 Task: Create a sub task Design and Implement Solution for the task  Upgrade and migrate company environmental management to a cloud-based solution in the project BlazeTech , assign it to team member softage.2@softage.net and update the status of the sub task to  Off Track , set the priority of the sub task to High
Action: Mouse moved to (1008, 495)
Screenshot: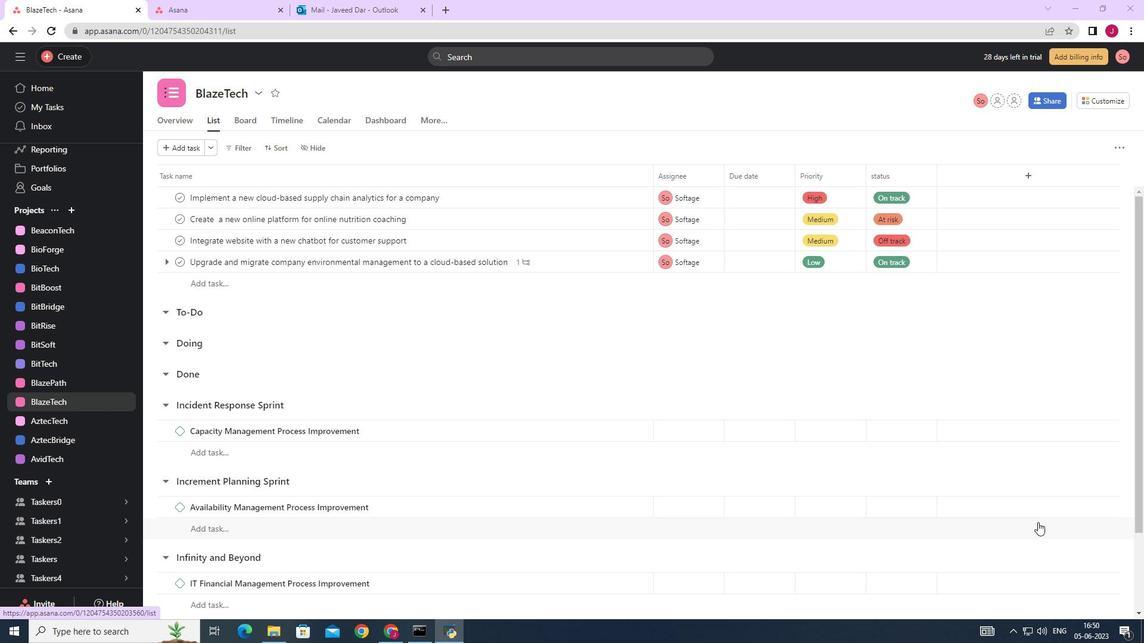 
Action: Mouse scrolled (1008, 495) with delta (0, 0)
Screenshot: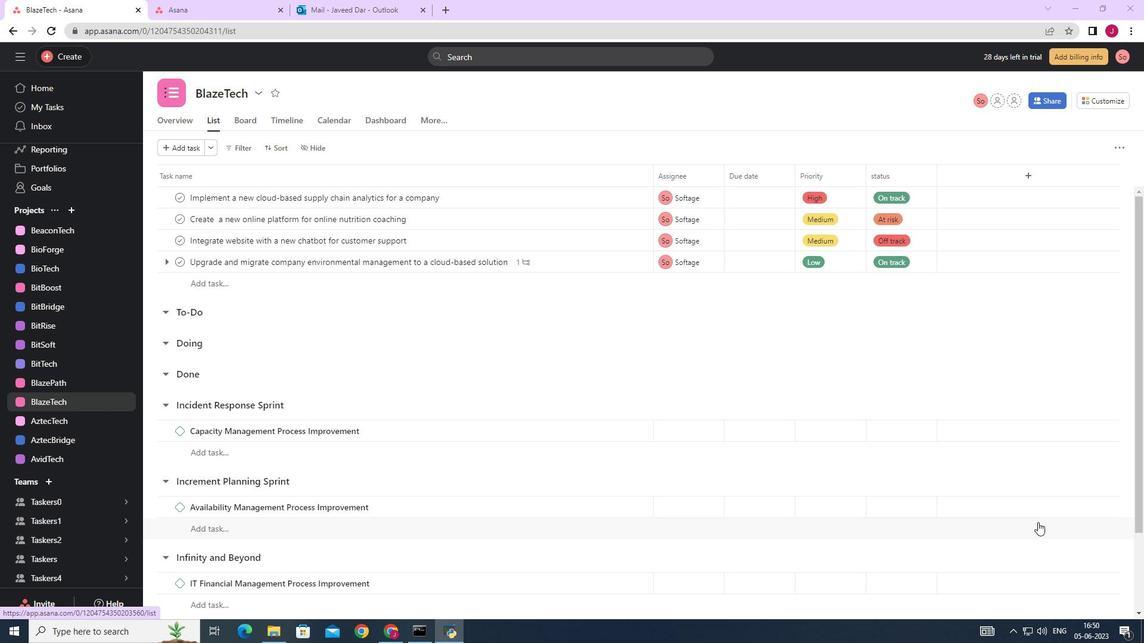
Action: Mouse moved to (1006, 492)
Screenshot: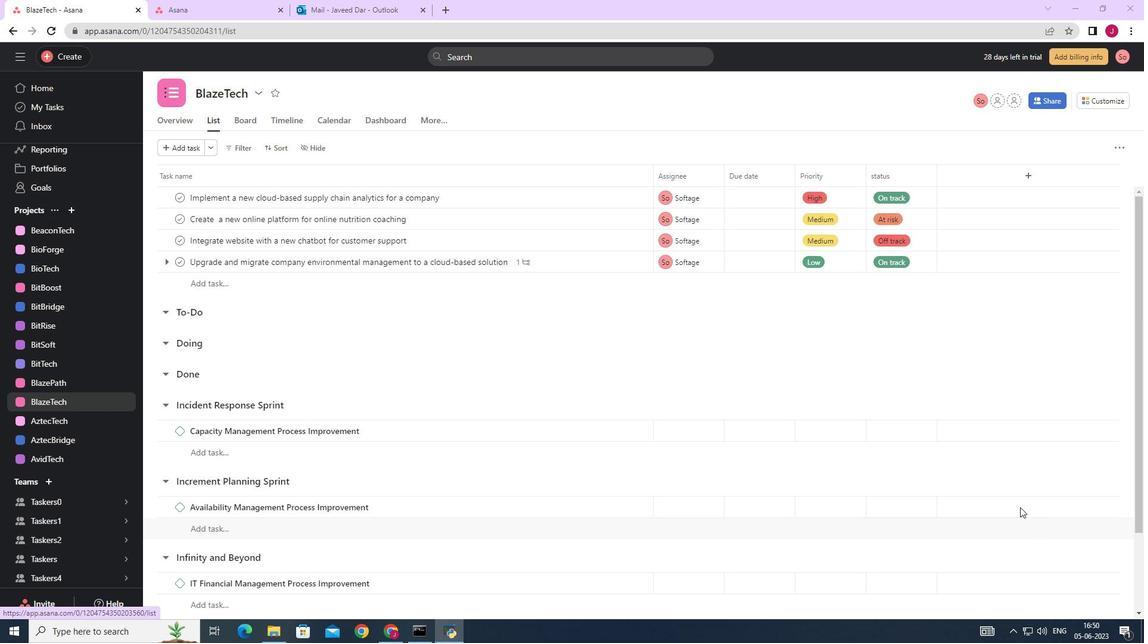 
Action: Mouse scrolled (1006, 493) with delta (0, 0)
Screenshot: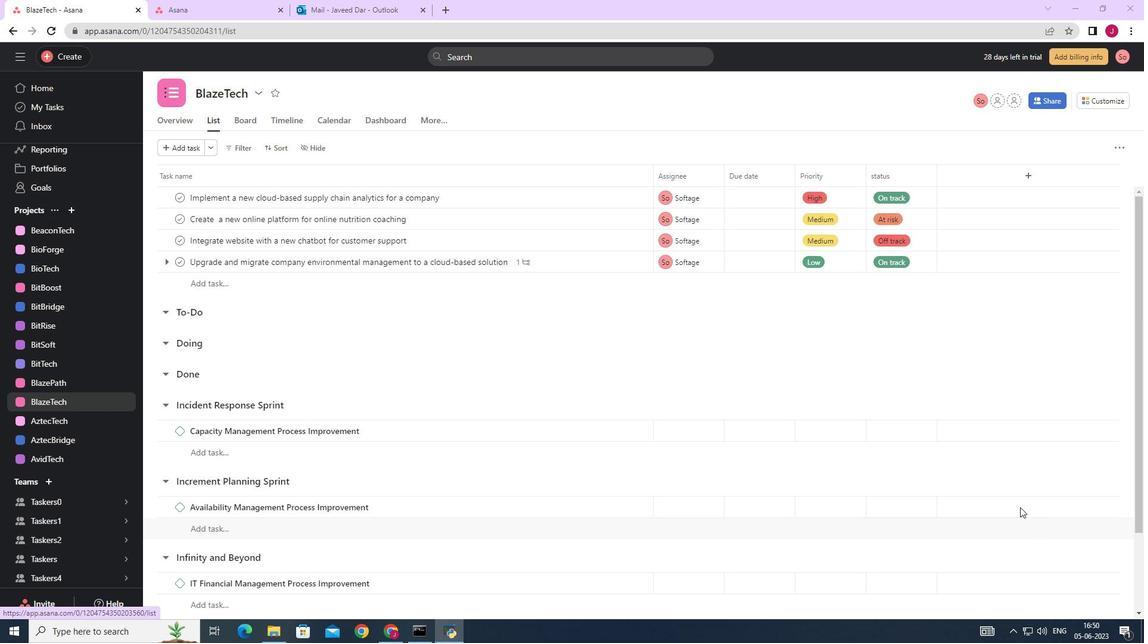 
Action: Mouse moved to (1001, 491)
Screenshot: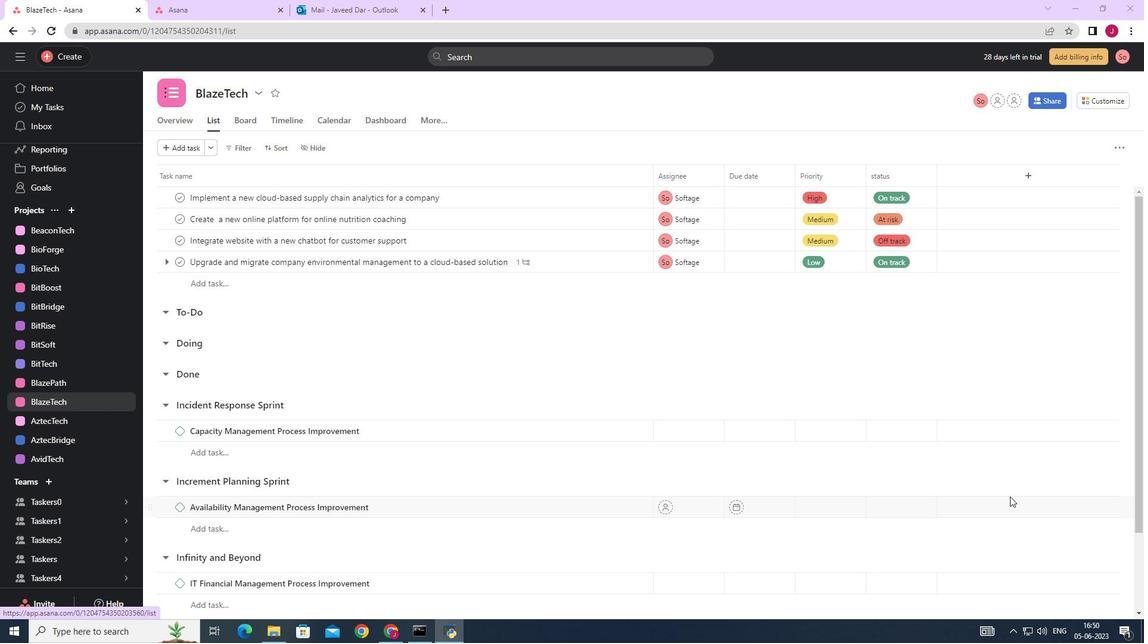 
Action: Mouse scrolled (1001, 491) with delta (0, 0)
Screenshot: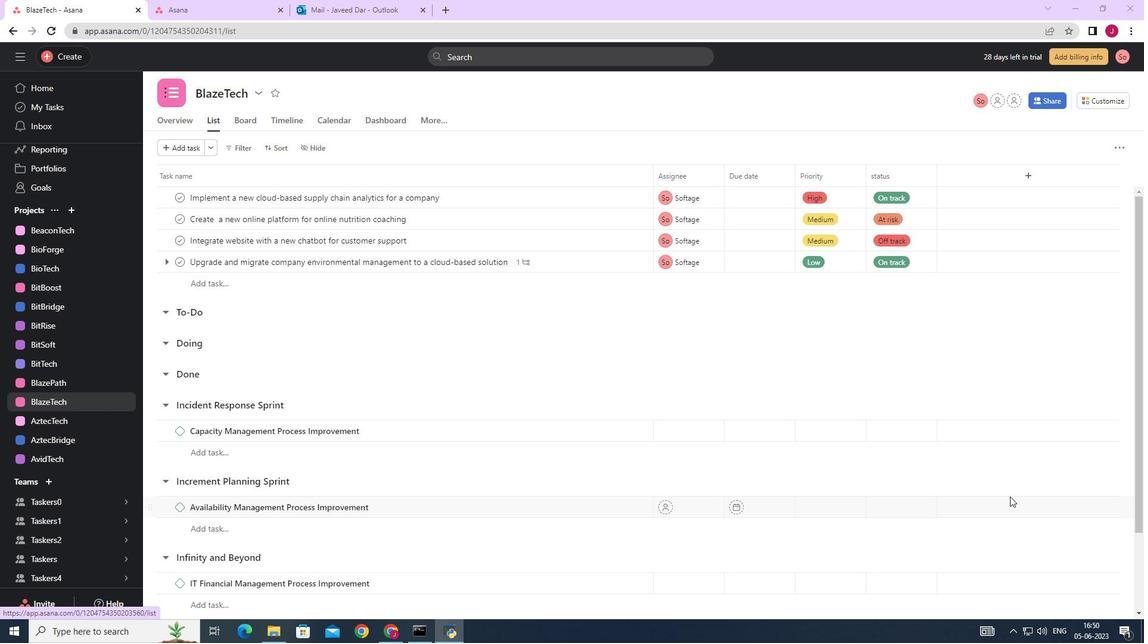 
Action: Mouse moved to (775, 498)
Screenshot: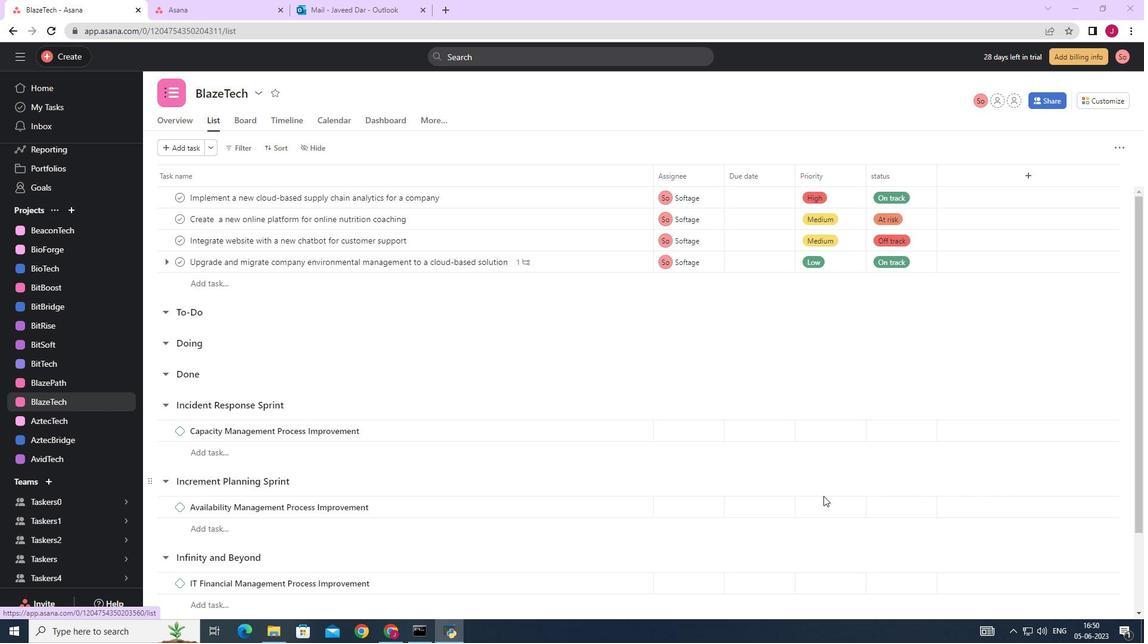 
Action: Mouse scrolled (775, 498) with delta (0, 0)
Screenshot: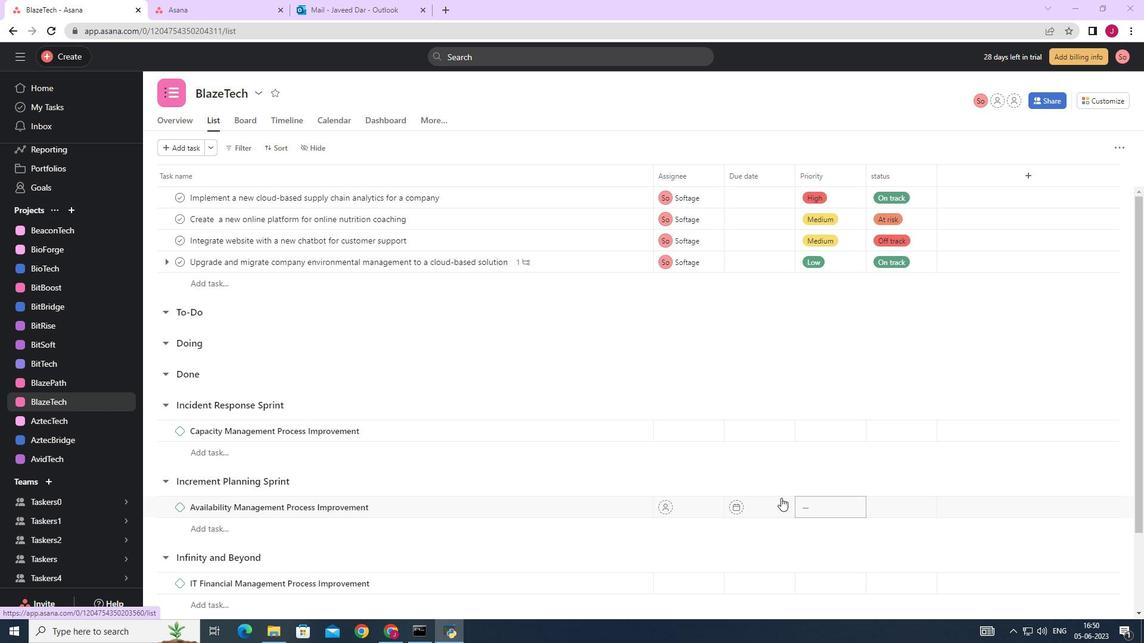 
Action: Mouse moved to (775, 498)
Screenshot: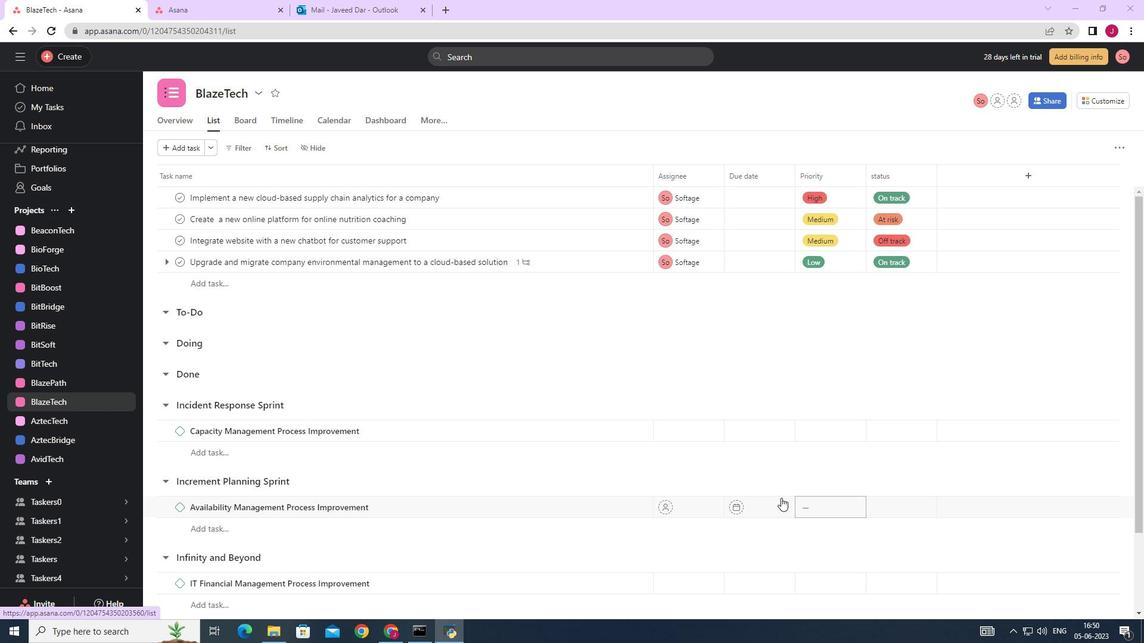 
Action: Mouse scrolled (775, 498) with delta (0, 0)
Screenshot: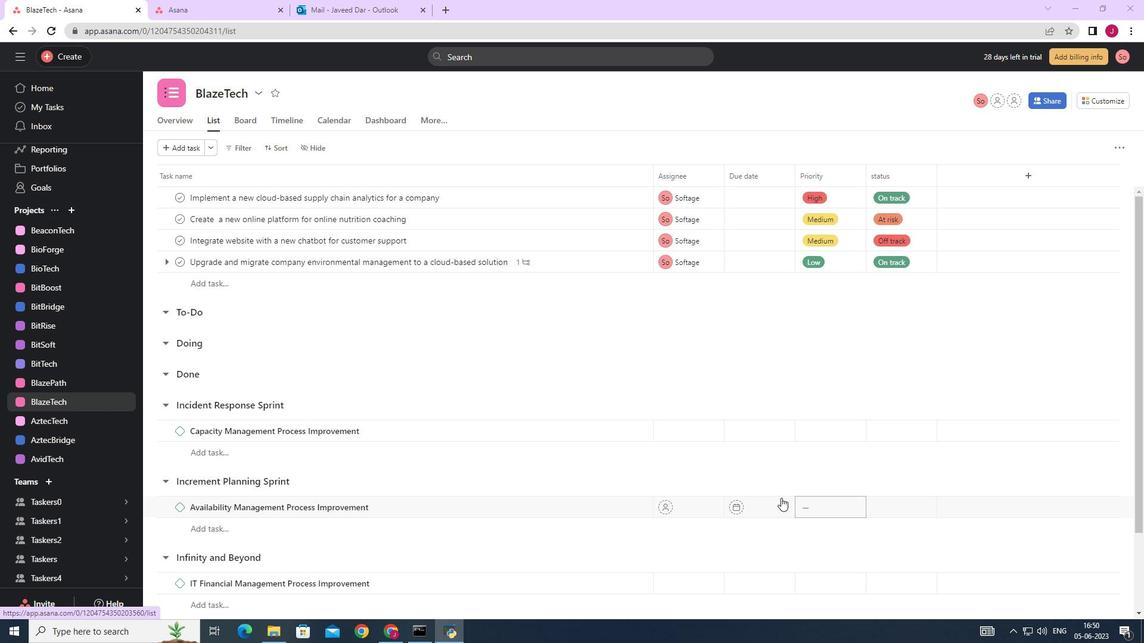 
Action: Mouse moved to (357, 347)
Screenshot: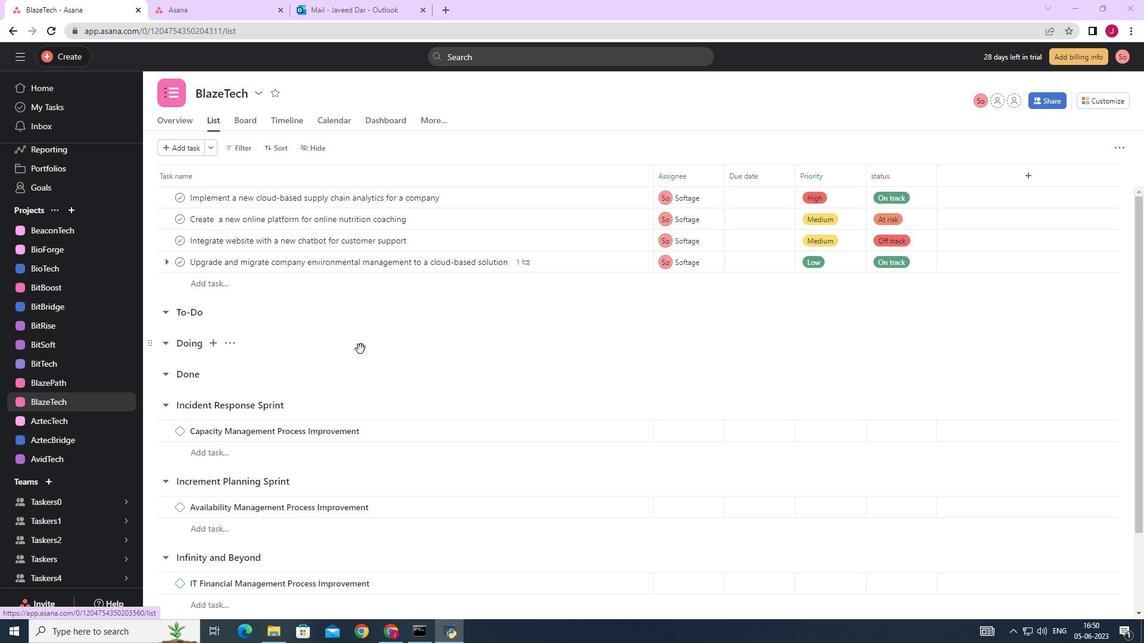 
Action: Mouse scrolled (357, 346) with delta (0, 0)
Screenshot: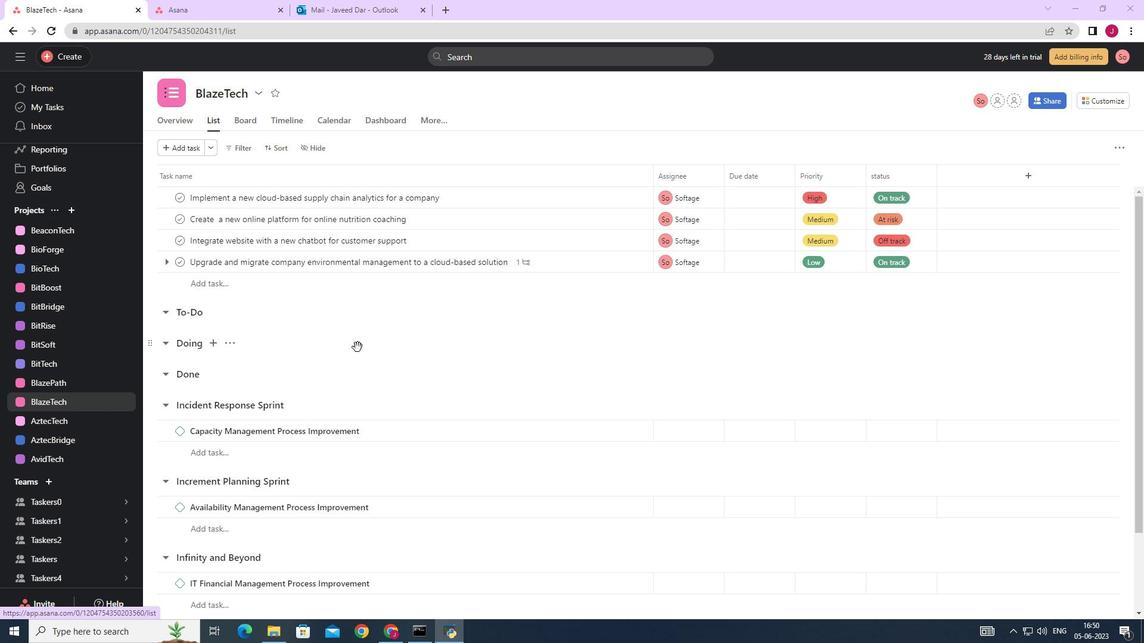 
Action: Mouse scrolled (357, 346) with delta (0, 0)
Screenshot: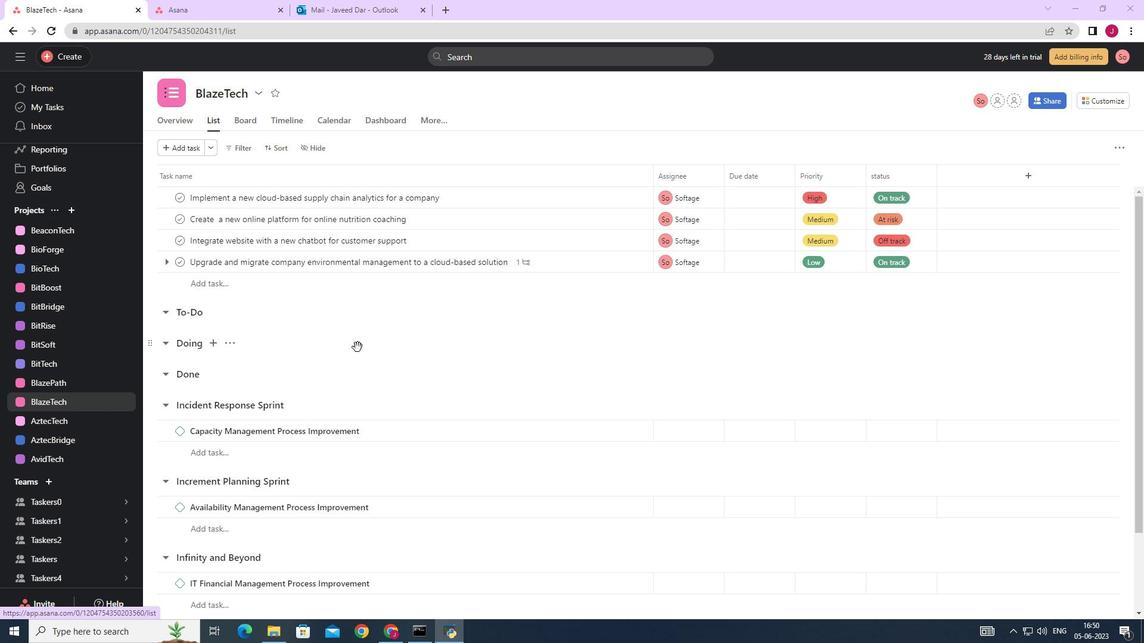 
Action: Mouse moved to (458, 318)
Screenshot: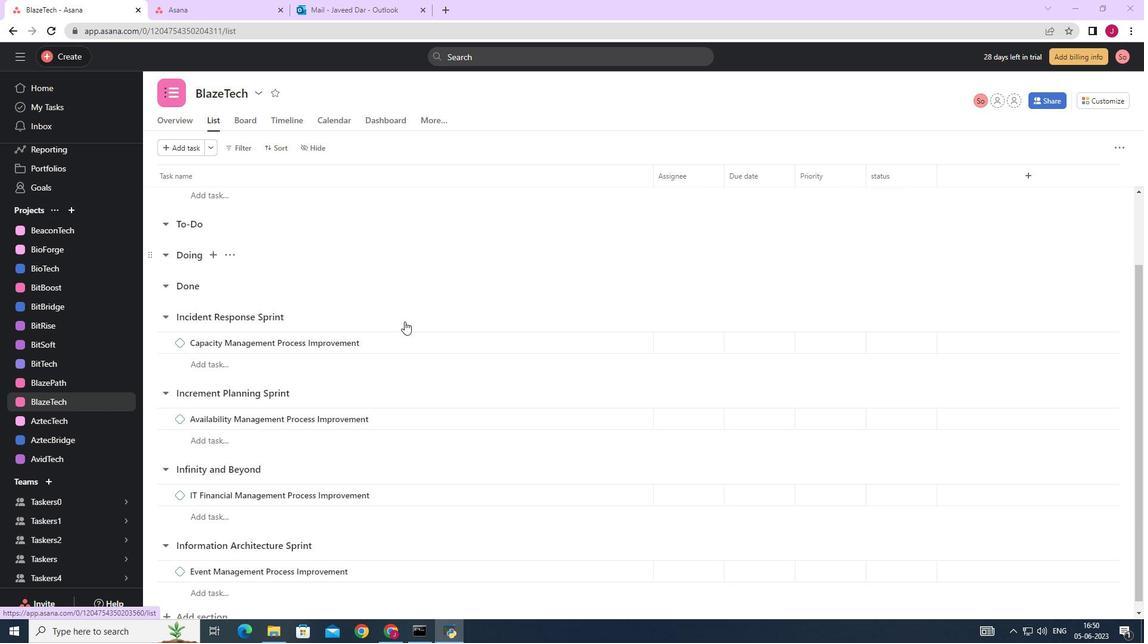 
Action: Mouse scrolled (458, 319) with delta (0, 0)
Screenshot: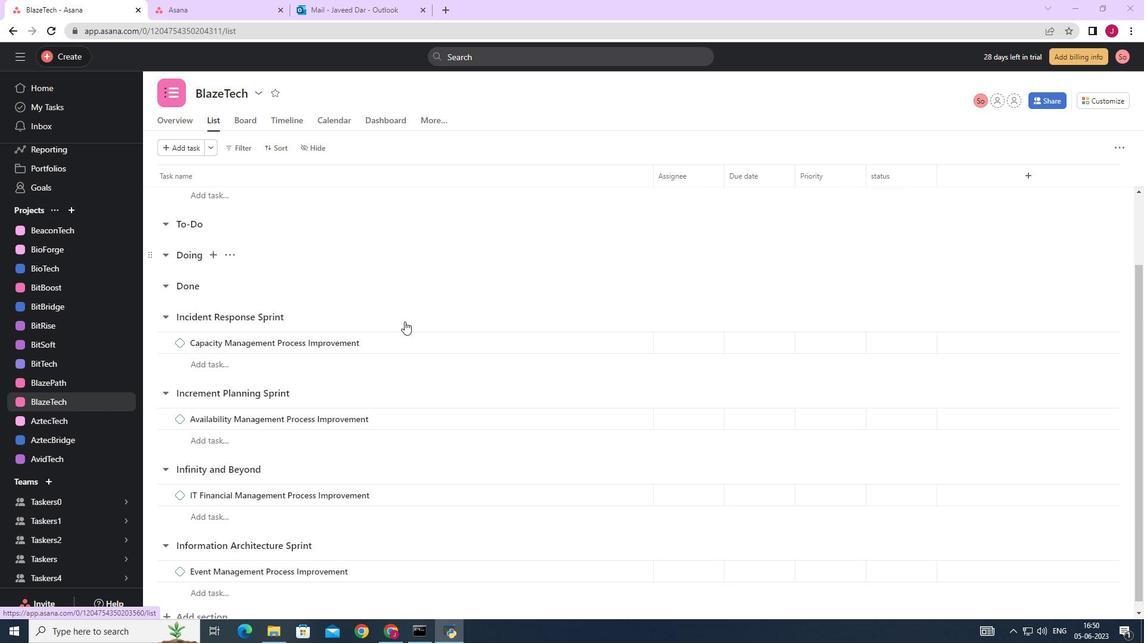 
Action: Mouse scrolled (458, 319) with delta (0, 0)
Screenshot: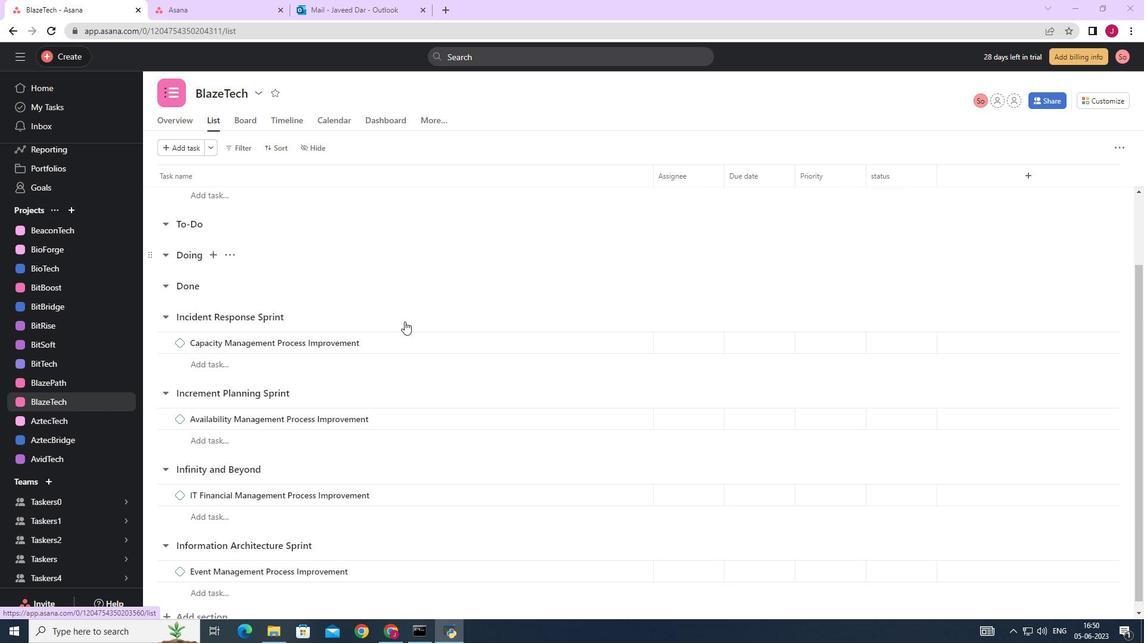 
Action: Mouse scrolled (458, 319) with delta (0, 0)
Screenshot: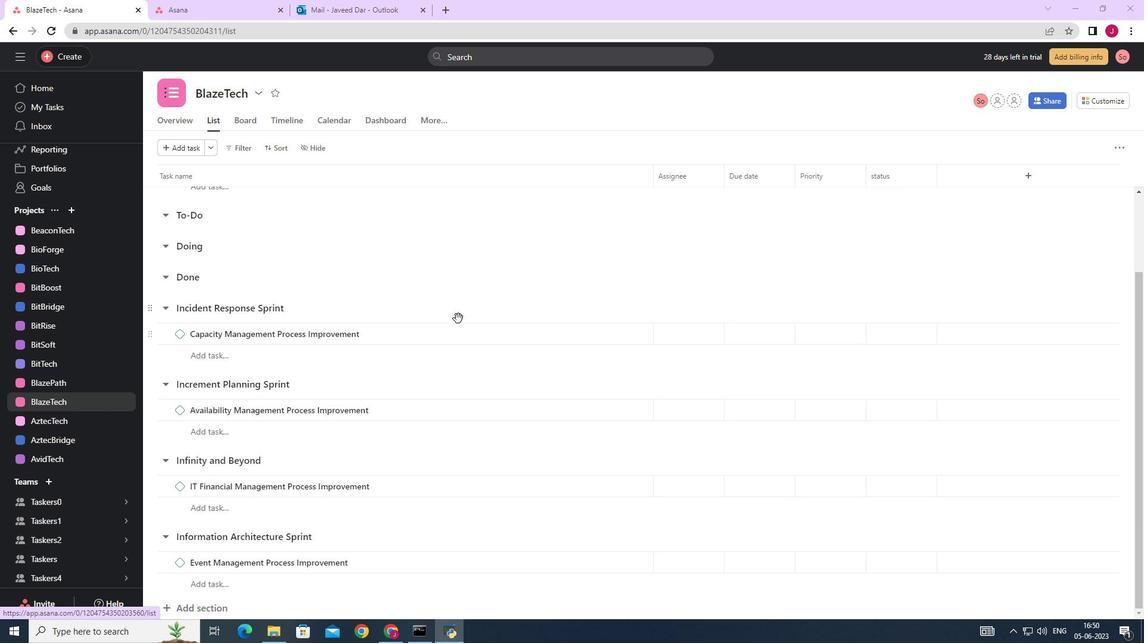 
Action: Mouse moved to (460, 313)
Screenshot: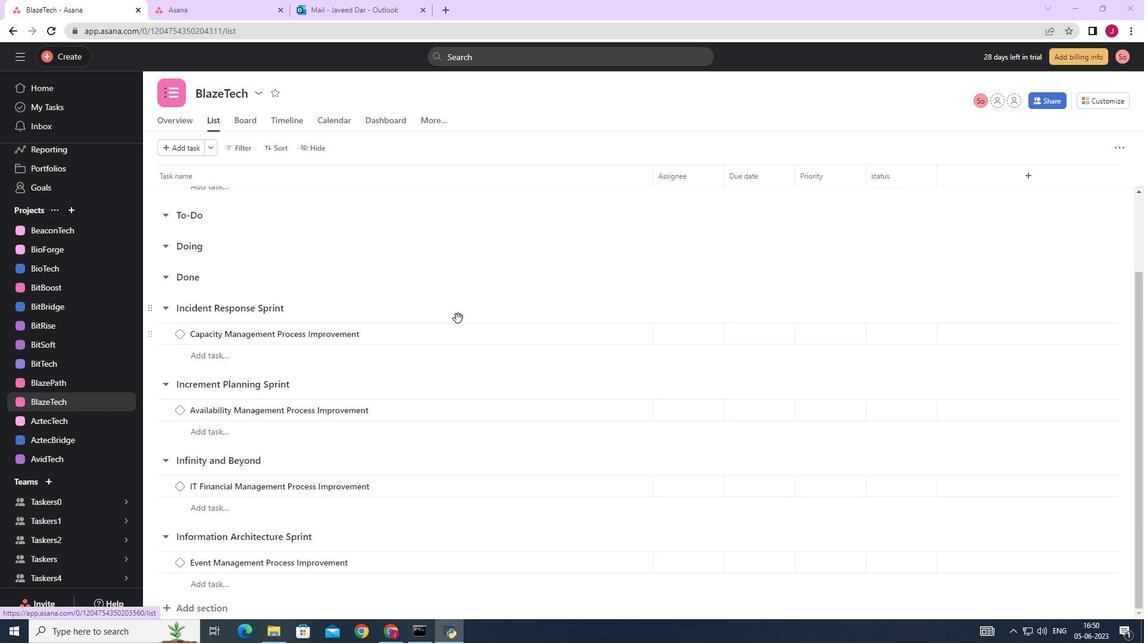 
Action: Mouse scrolled (460, 314) with delta (0, 0)
Screenshot: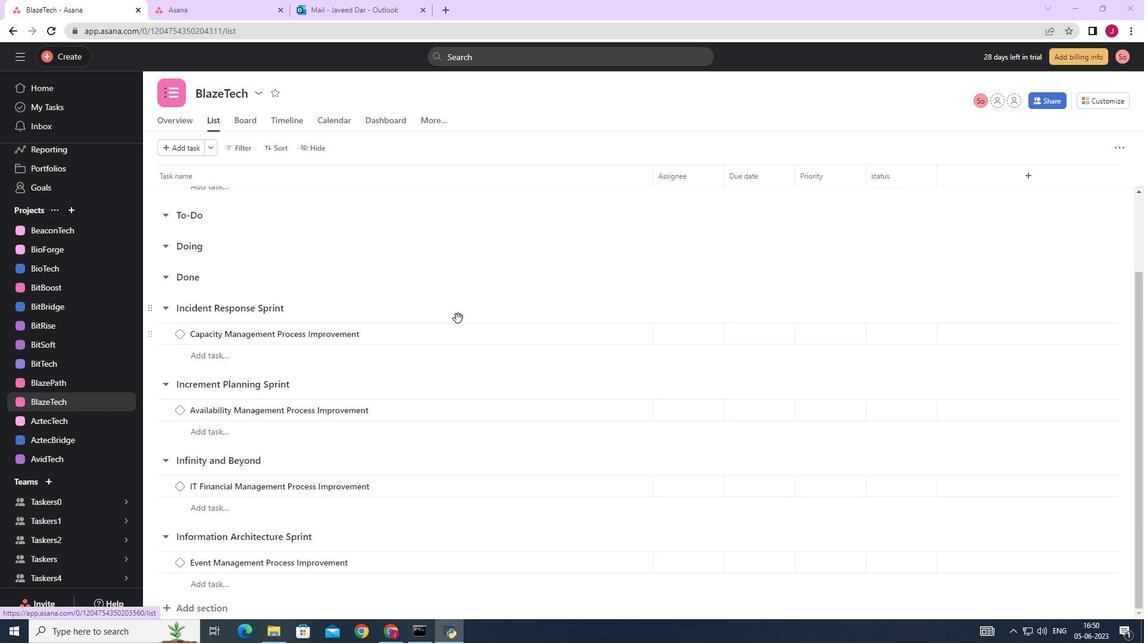 
Action: Mouse moved to (584, 262)
Screenshot: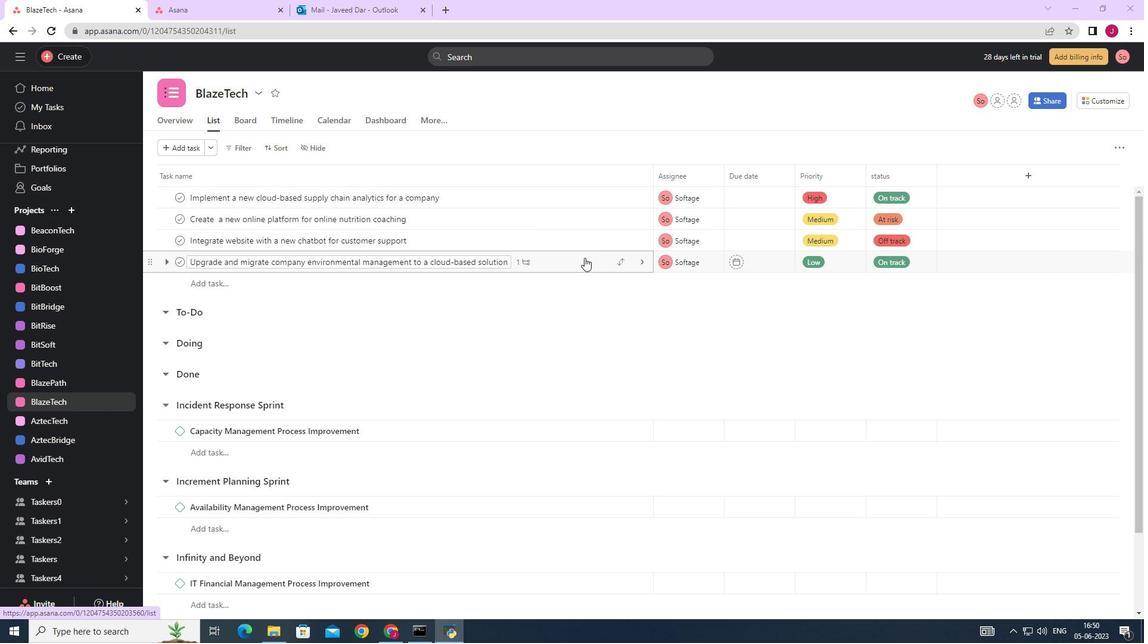 
Action: Mouse pressed left at (584, 262)
Screenshot: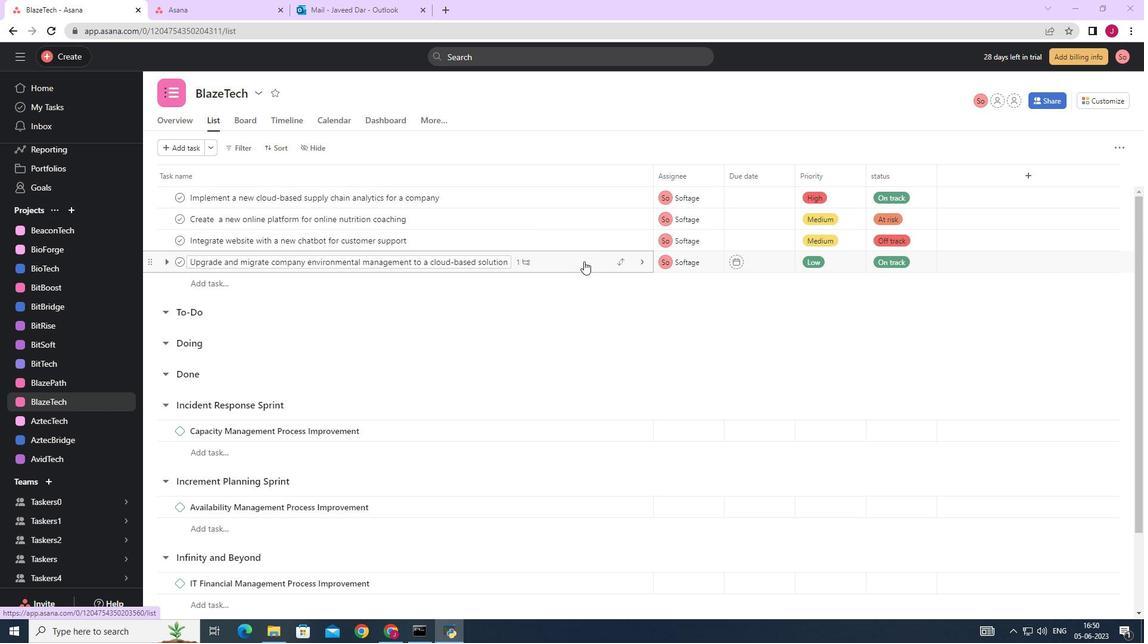 
Action: Mouse moved to (969, 469)
Screenshot: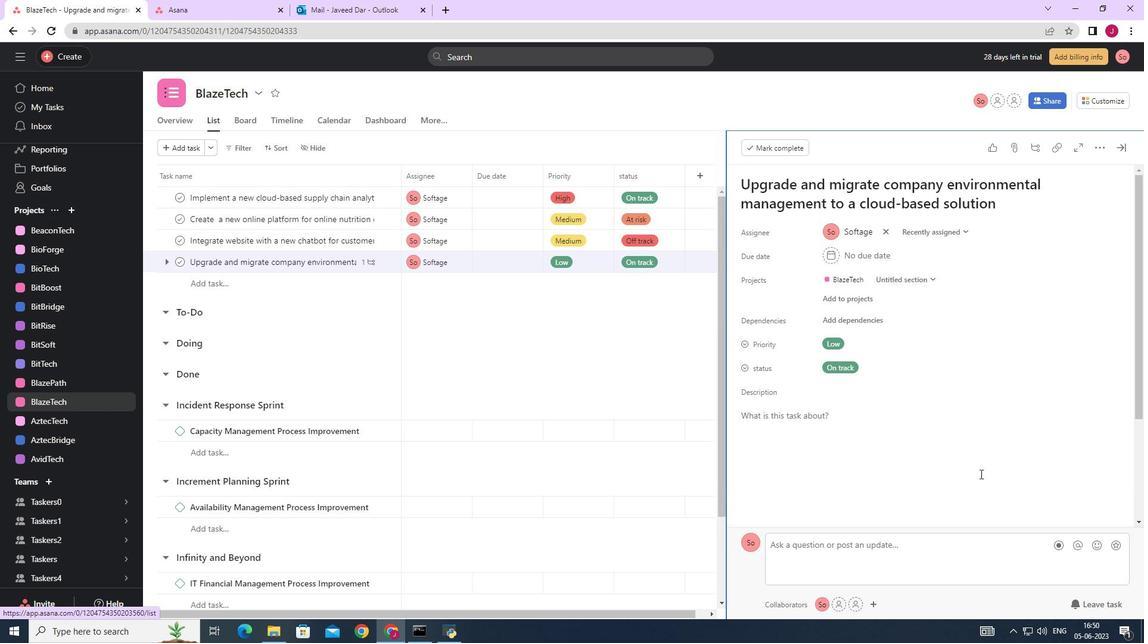 
Action: Mouse scrolled (969, 468) with delta (0, 0)
Screenshot: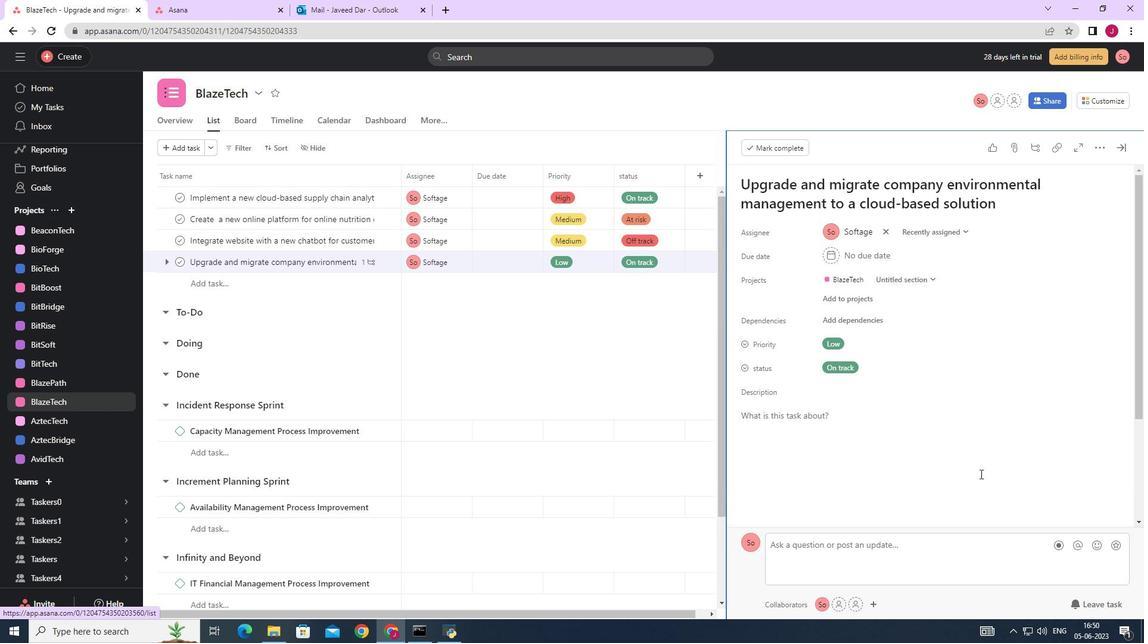 
Action: Mouse moved to (966, 467)
Screenshot: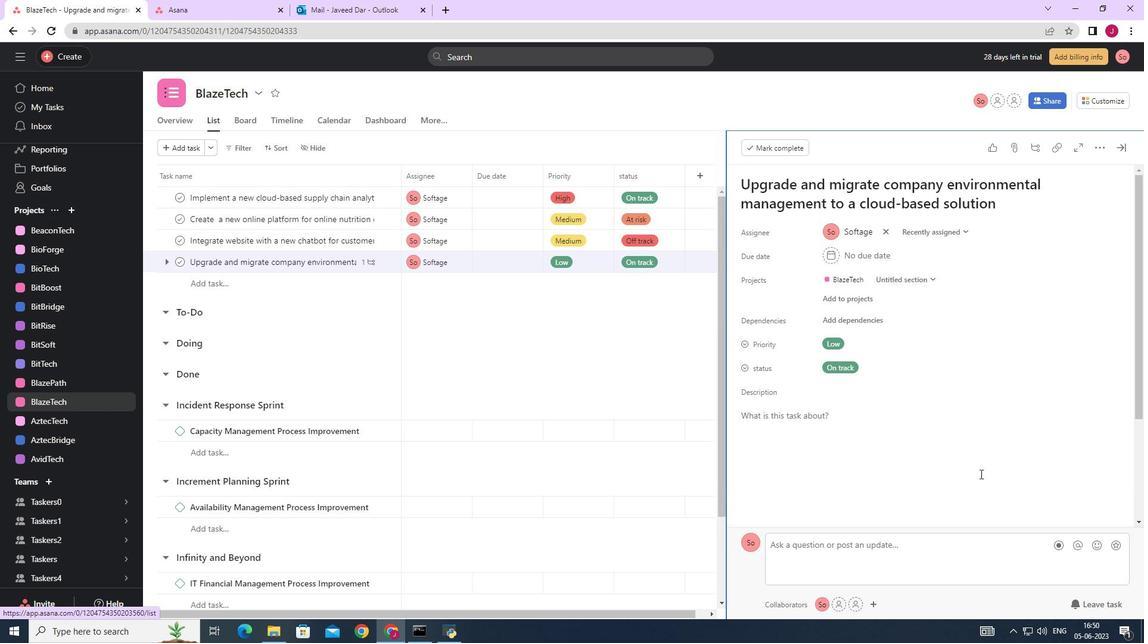 
Action: Mouse scrolled (966, 467) with delta (0, 0)
Screenshot: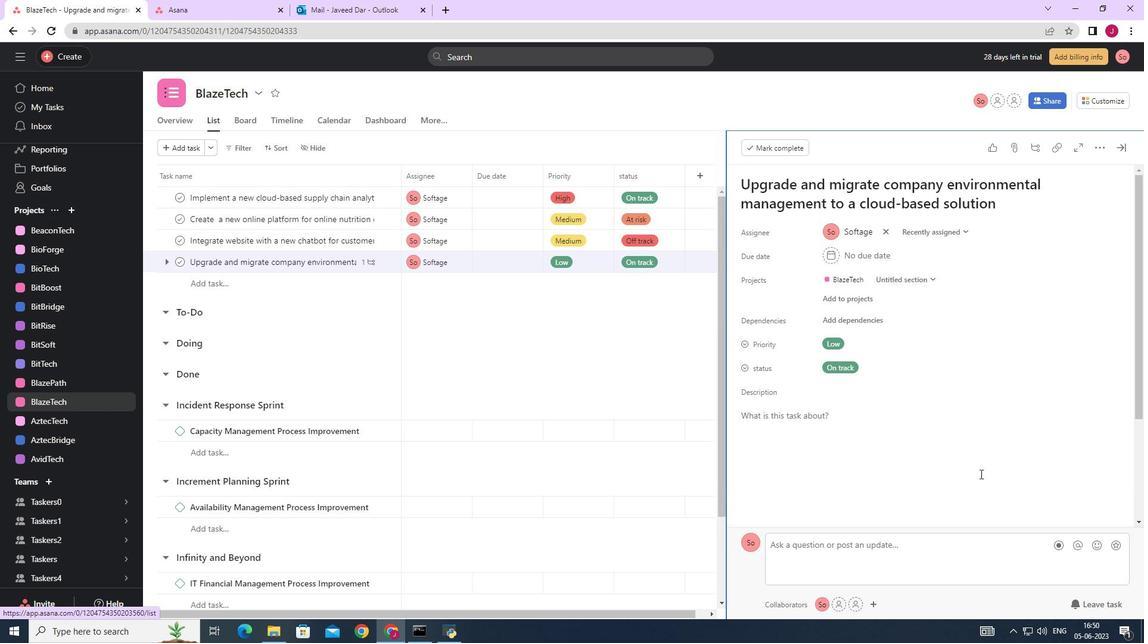 
Action: Mouse moved to (965, 467)
Screenshot: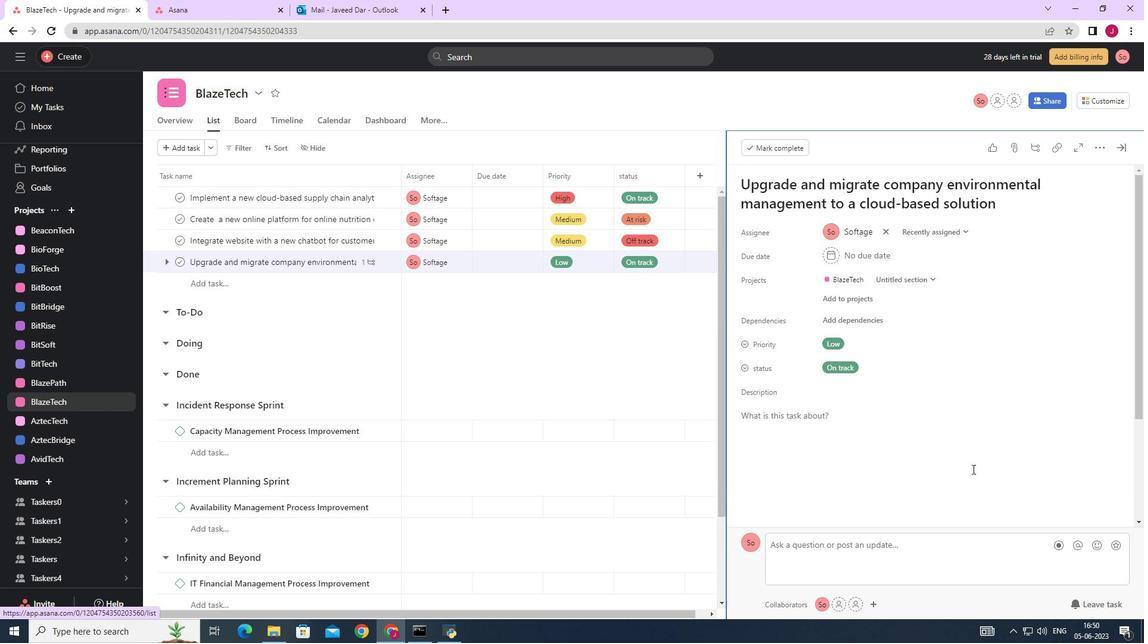 
Action: Mouse scrolled (965, 467) with delta (0, 0)
Screenshot: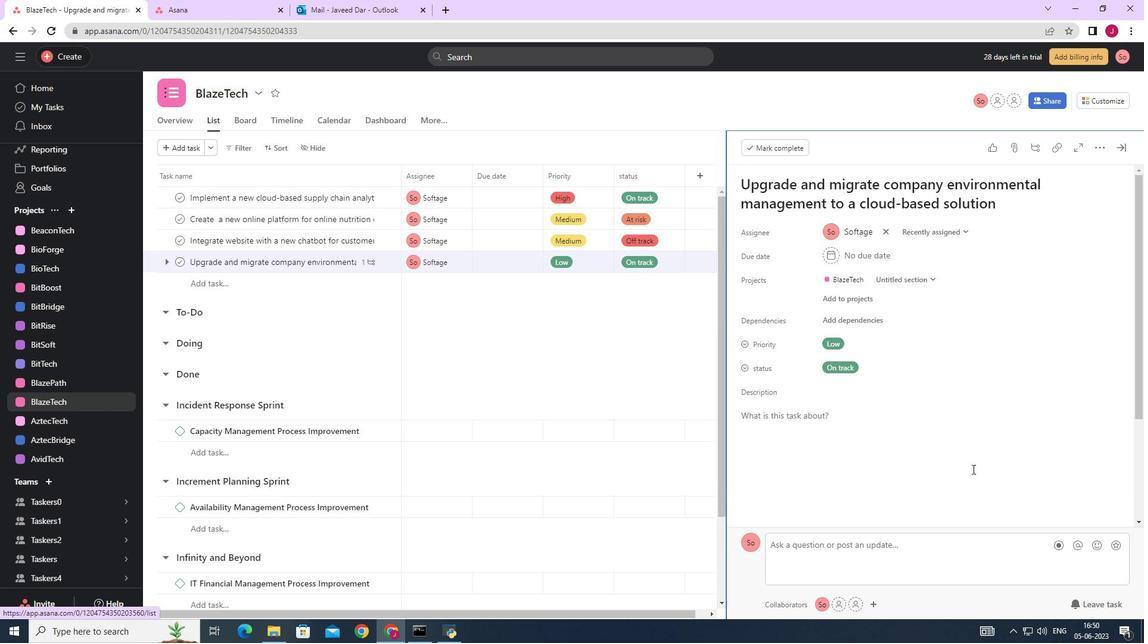 
Action: Mouse moved to (965, 467)
Screenshot: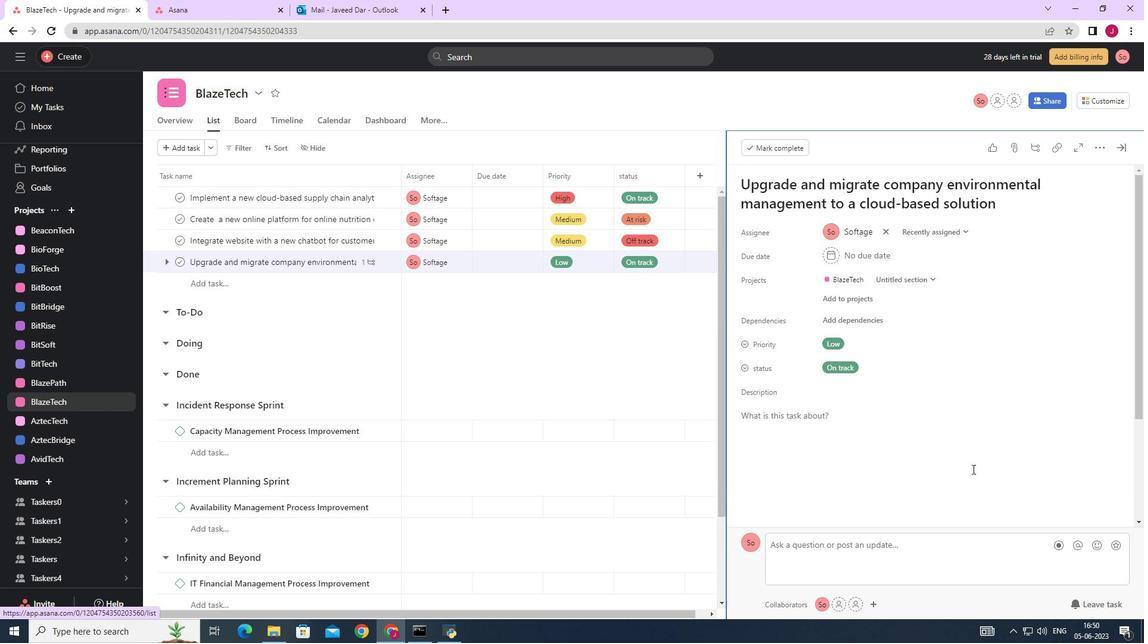 
Action: Mouse scrolled (965, 466) with delta (0, 0)
Screenshot: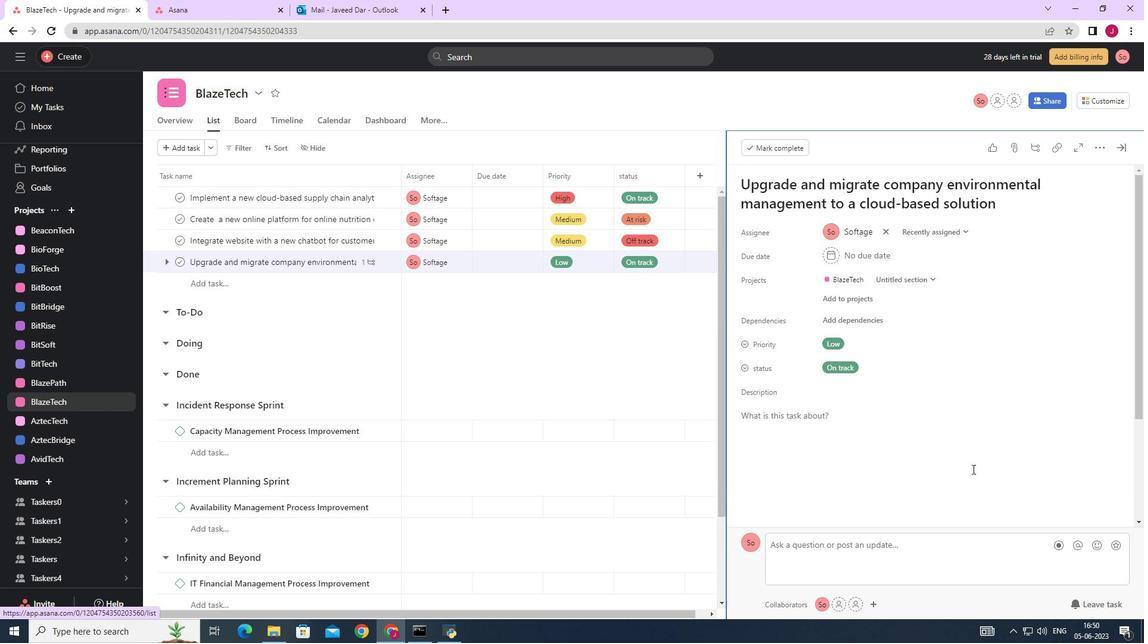 
Action: Mouse scrolled (965, 466) with delta (0, 0)
Screenshot: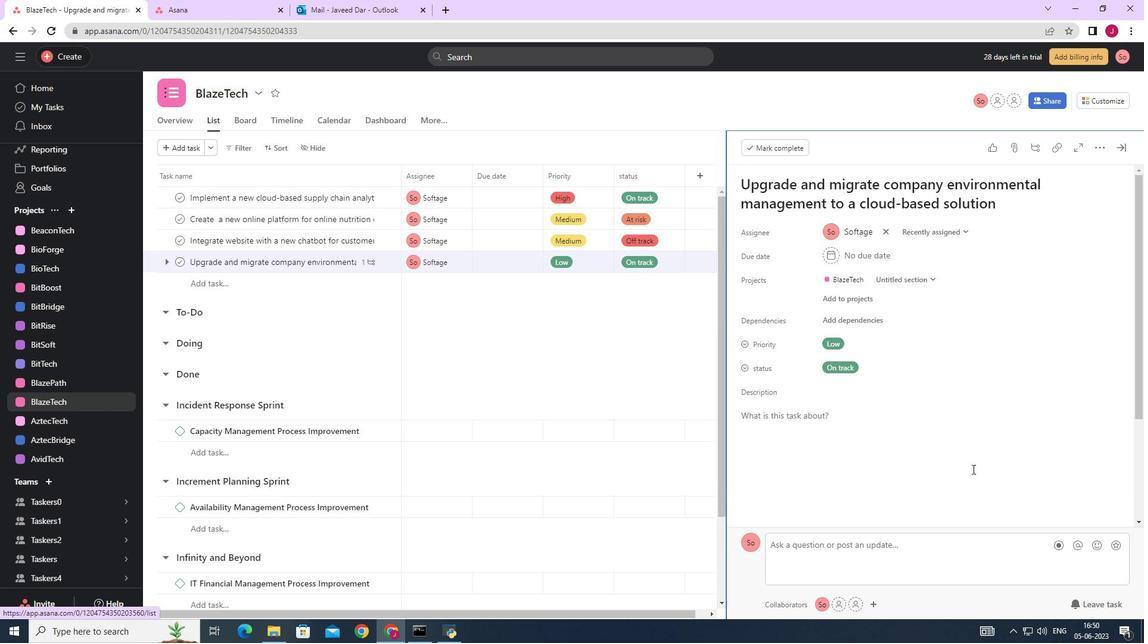 
Action: Mouse moved to (808, 455)
Screenshot: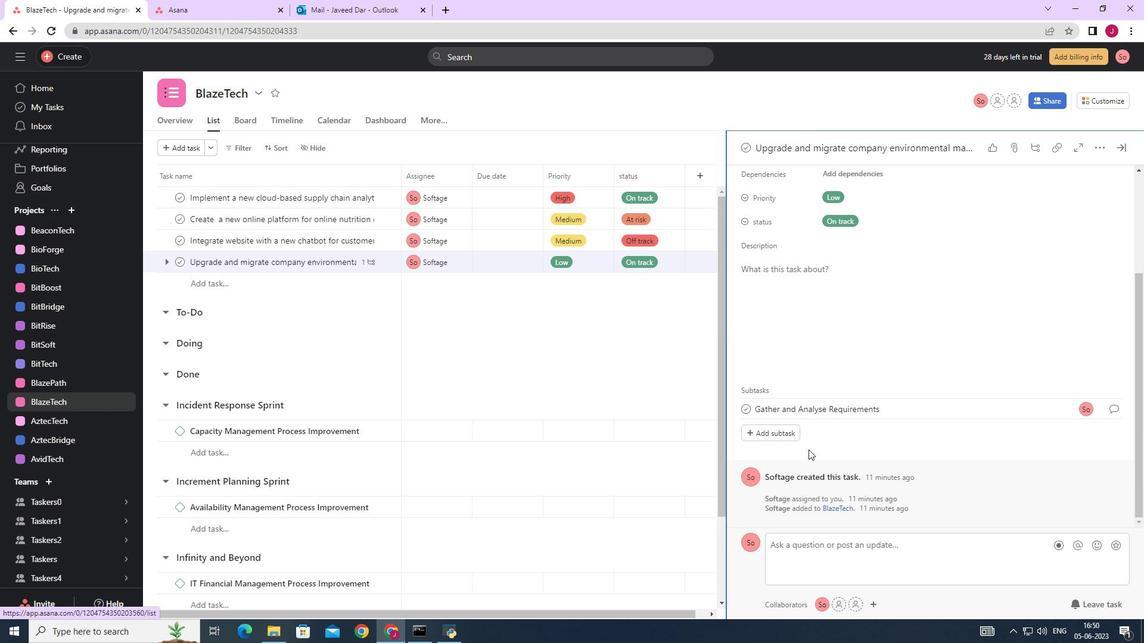 
Action: Mouse scrolled (808, 454) with delta (0, 0)
Screenshot: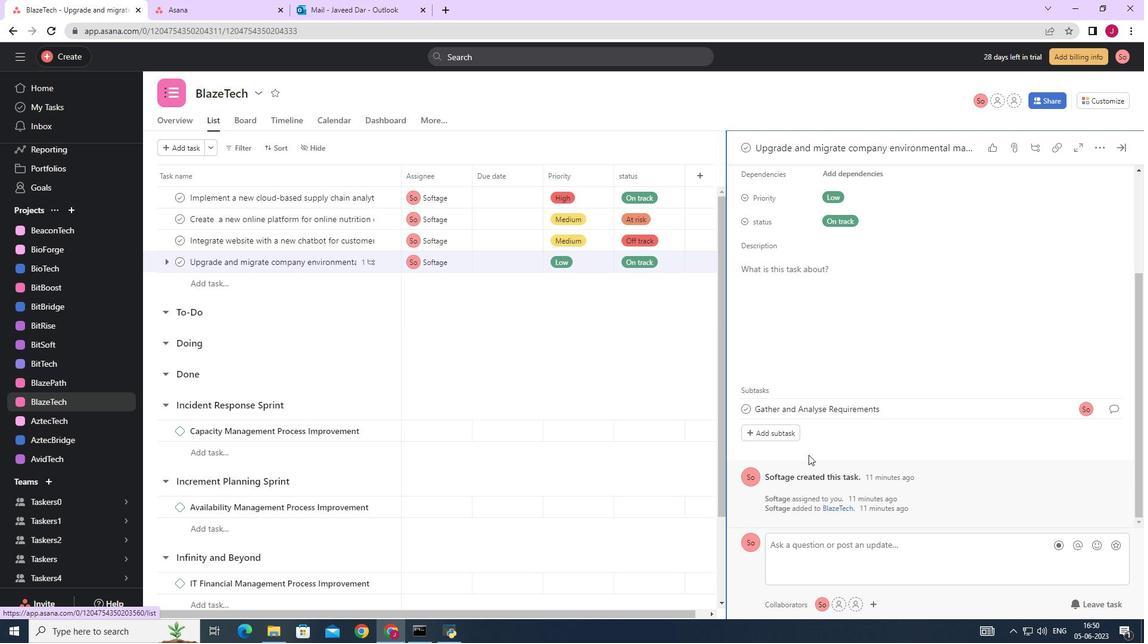
Action: Mouse scrolled (808, 454) with delta (0, 0)
Screenshot: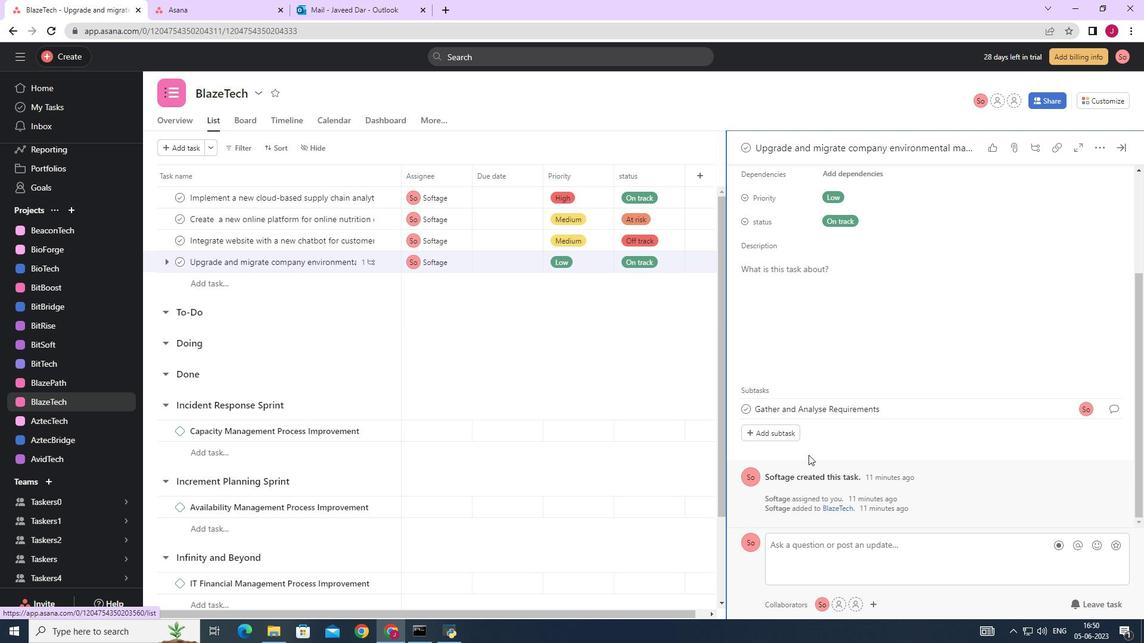 
Action: Mouse scrolled (808, 454) with delta (0, 0)
Screenshot: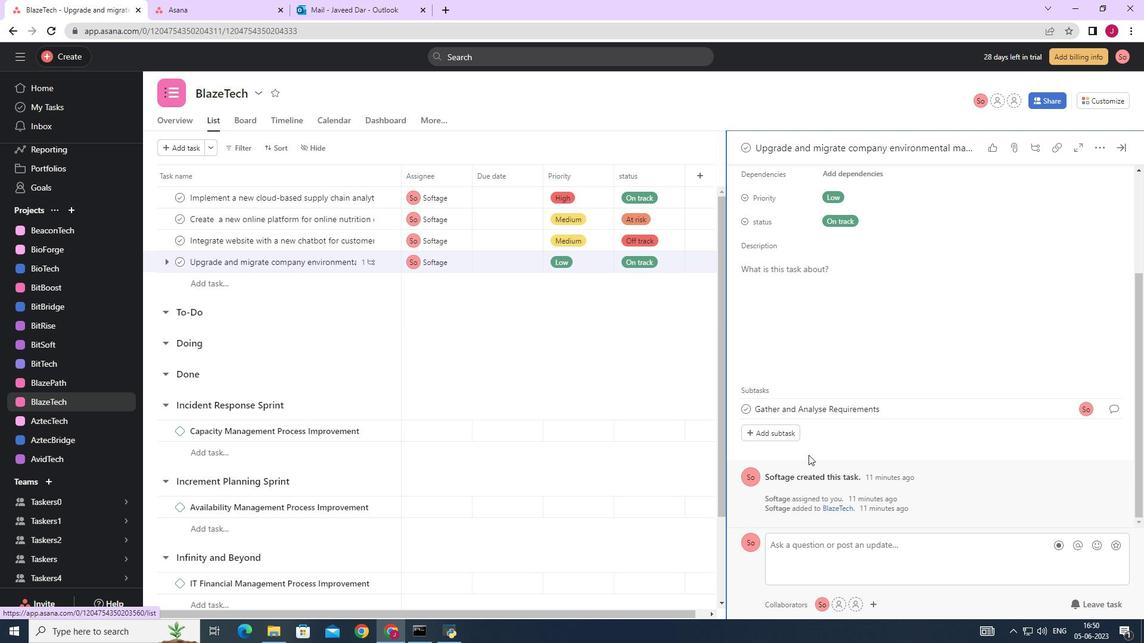 
Action: Mouse scrolled (808, 454) with delta (0, 0)
Screenshot: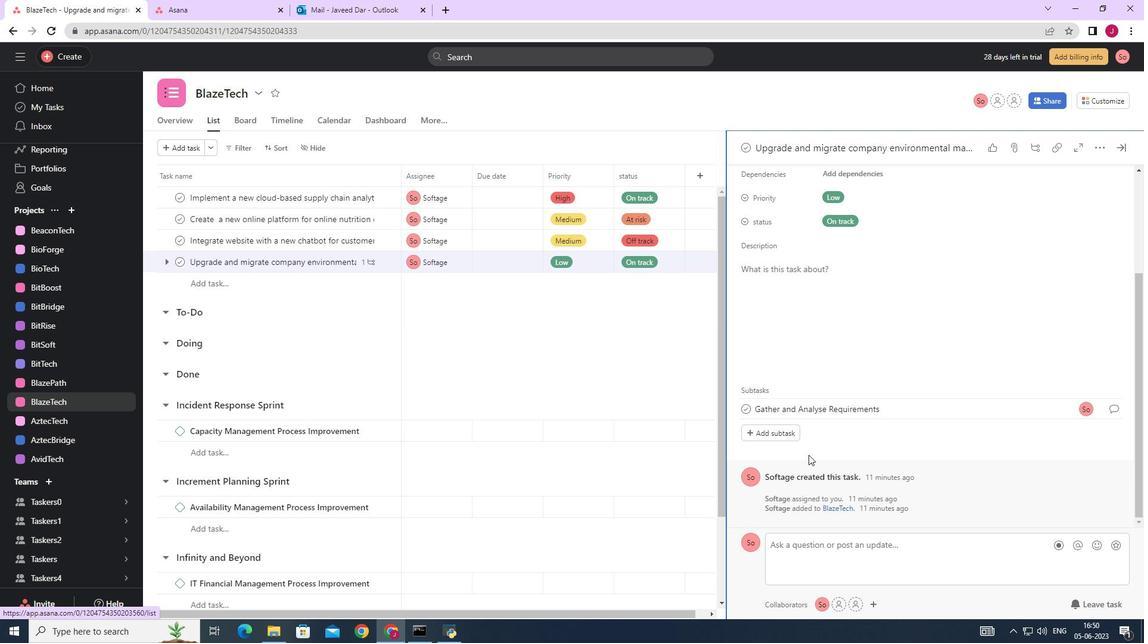 
Action: Mouse moved to (777, 433)
Screenshot: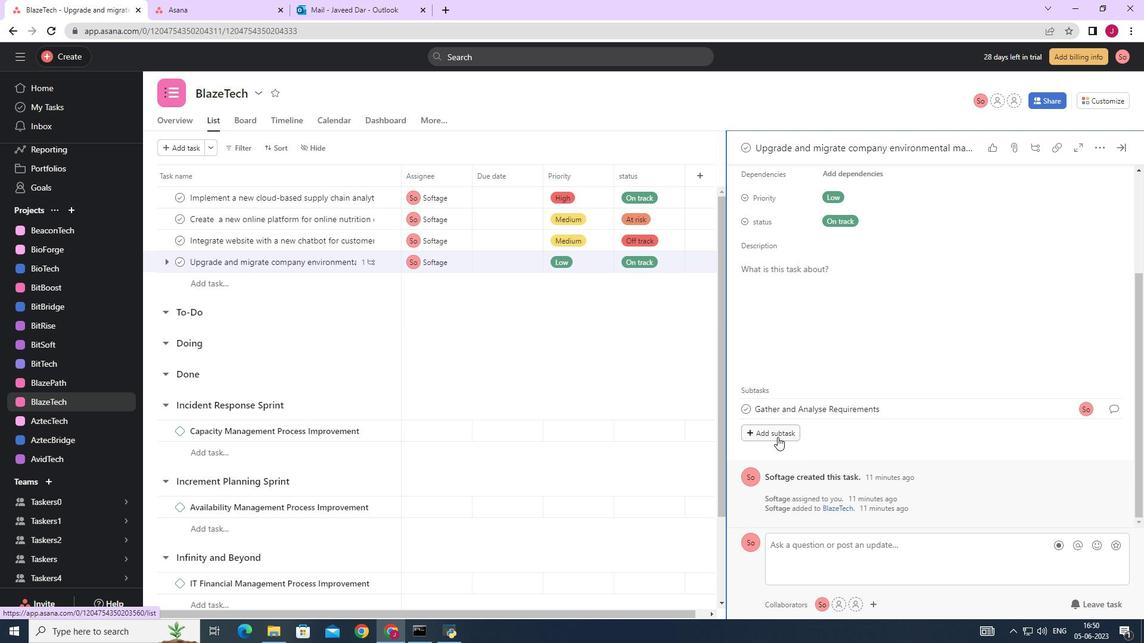 
Action: Mouse pressed left at (777, 433)
Screenshot: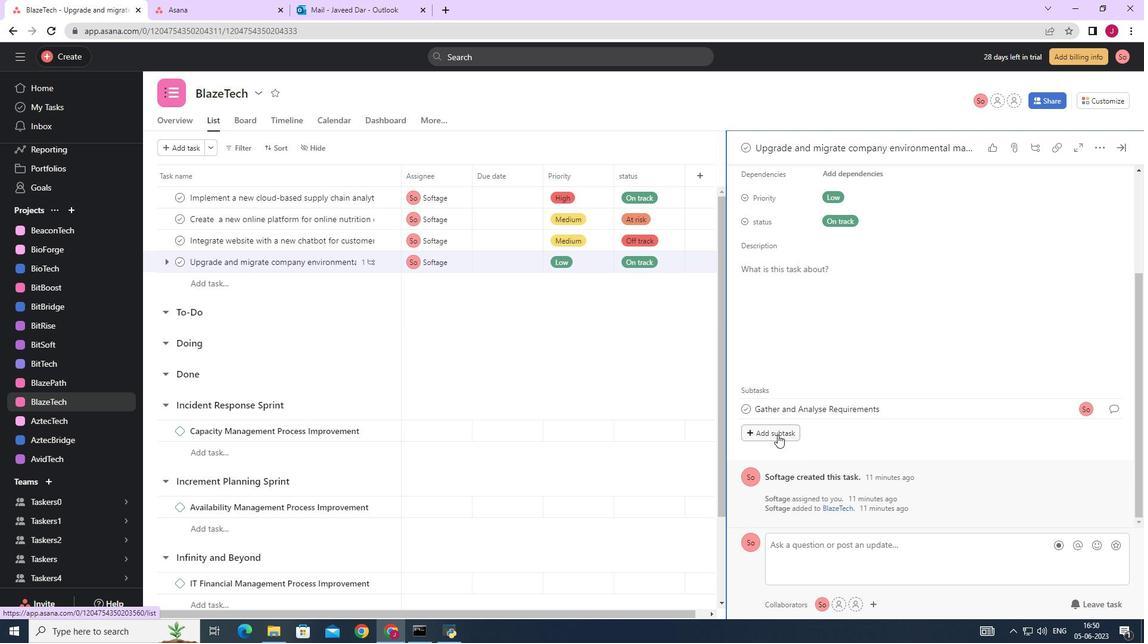 
Action: Key pressed <Key.caps_lock>D<Key.caps_lock>esign<Key.space>and<Key.space><Key.caps_lock>I<Key.caps_lock>mplement<Key.space><Key.caps_lock>S<Key.caps_lock>olution
Screenshot: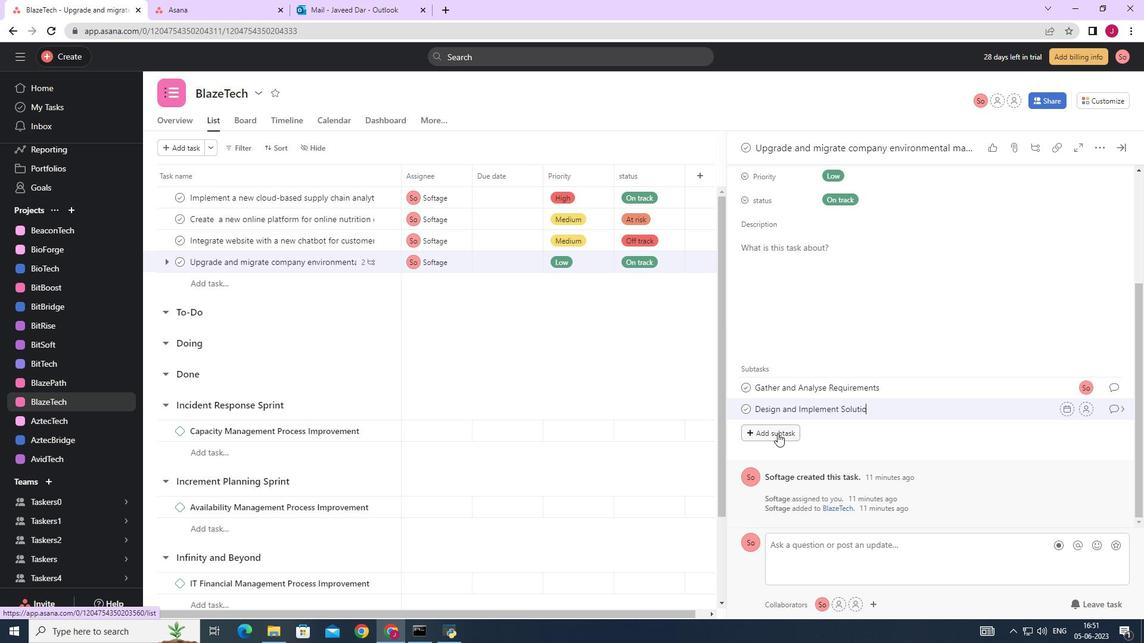 
Action: Mouse moved to (1089, 410)
Screenshot: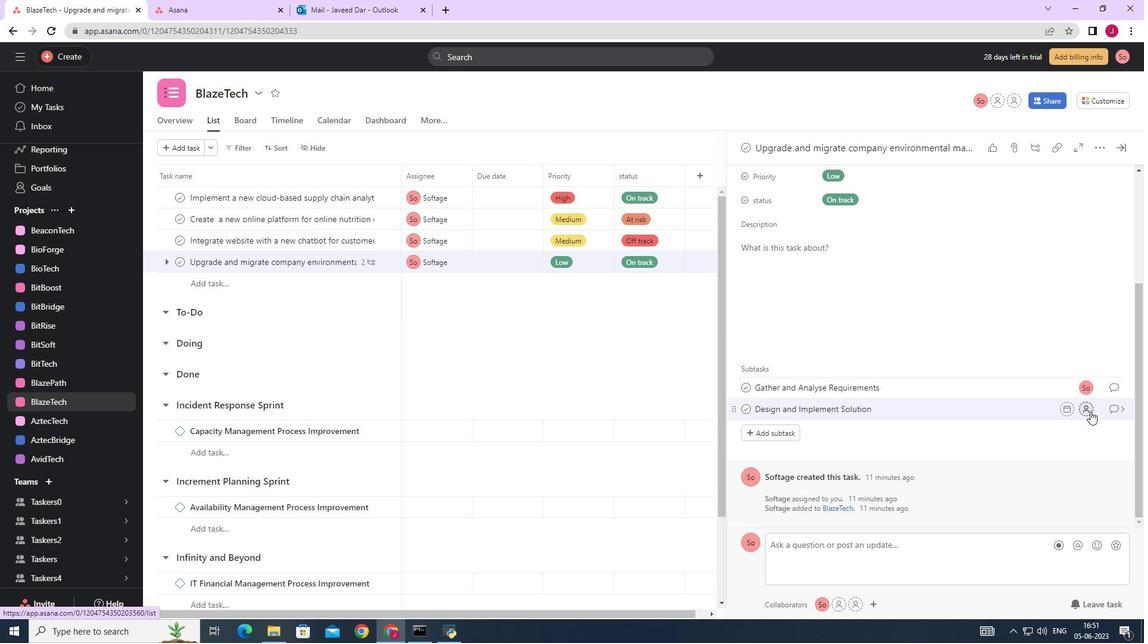
Action: Mouse pressed left at (1089, 410)
Screenshot: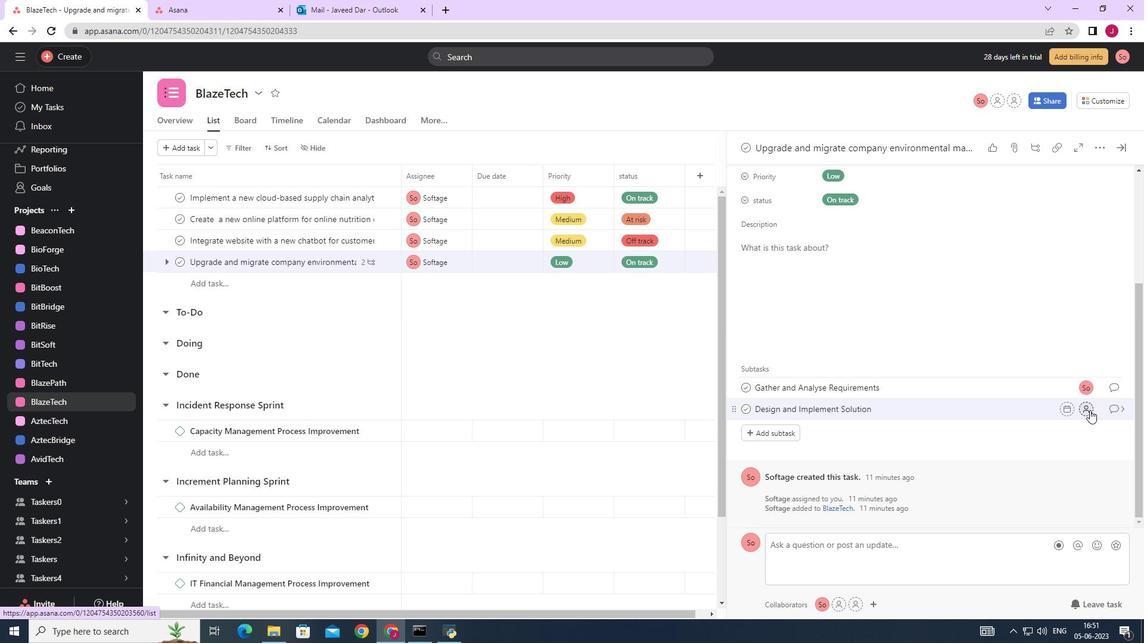 
Action: Mouse moved to (955, 463)
Screenshot: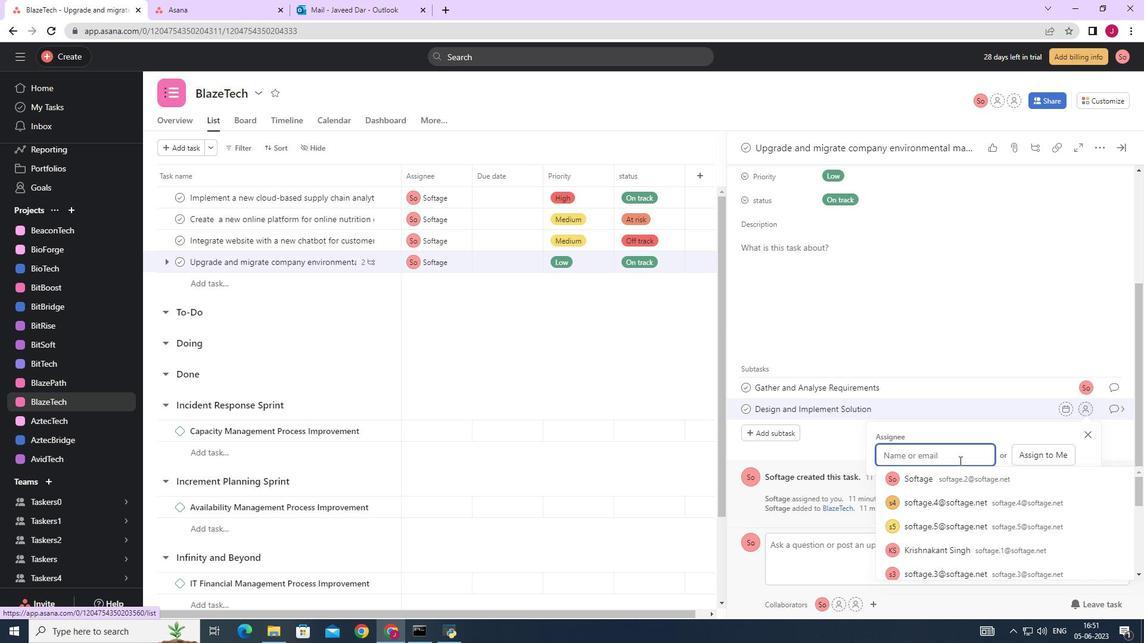 
Action: Key pressed softage.2
Screenshot: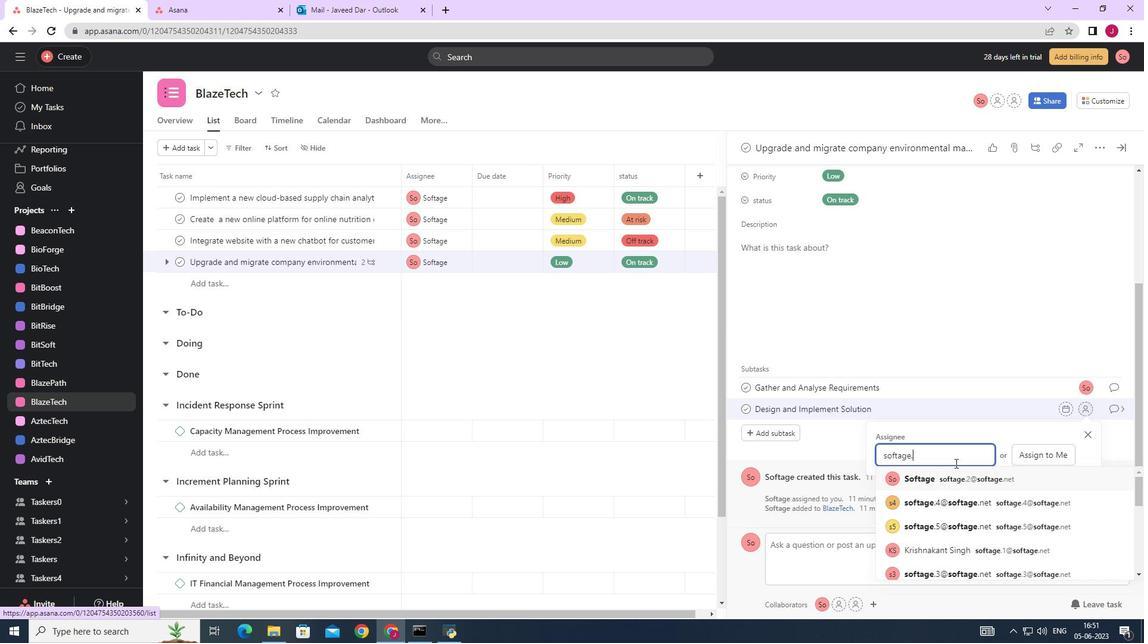 
Action: Mouse moved to (949, 483)
Screenshot: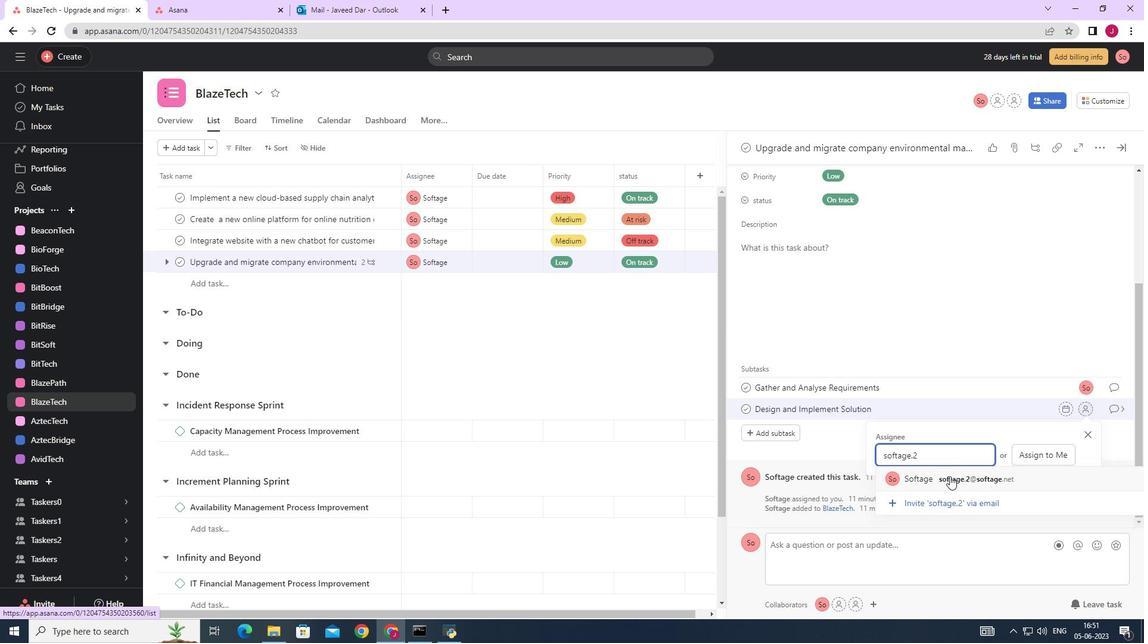 
Action: Mouse pressed left at (949, 483)
Screenshot: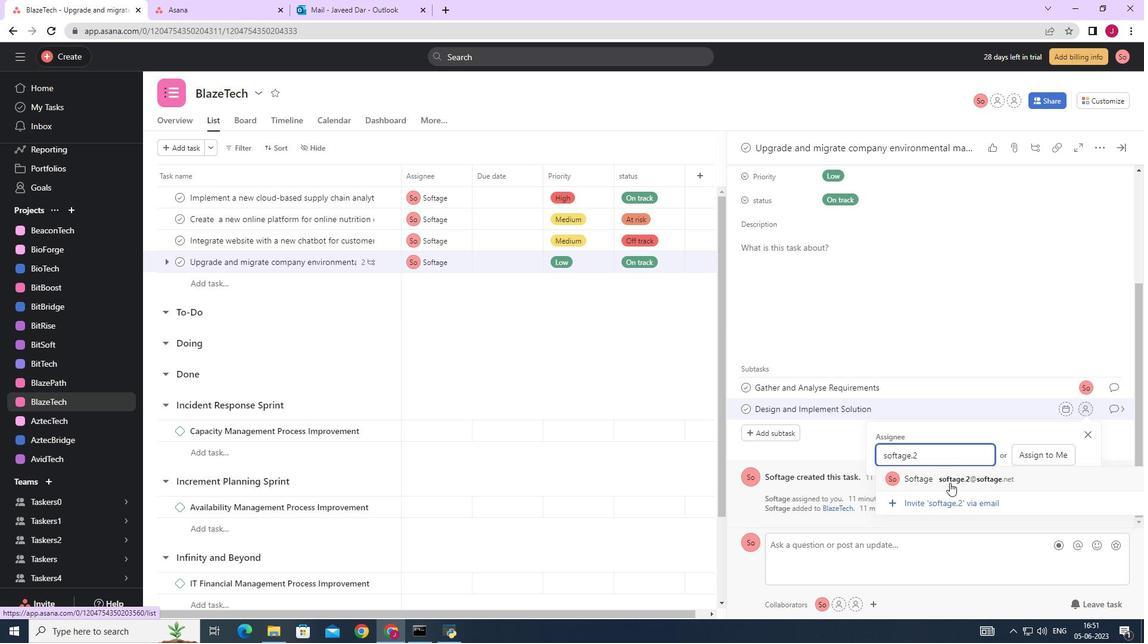 
Action: Mouse moved to (1118, 409)
Screenshot: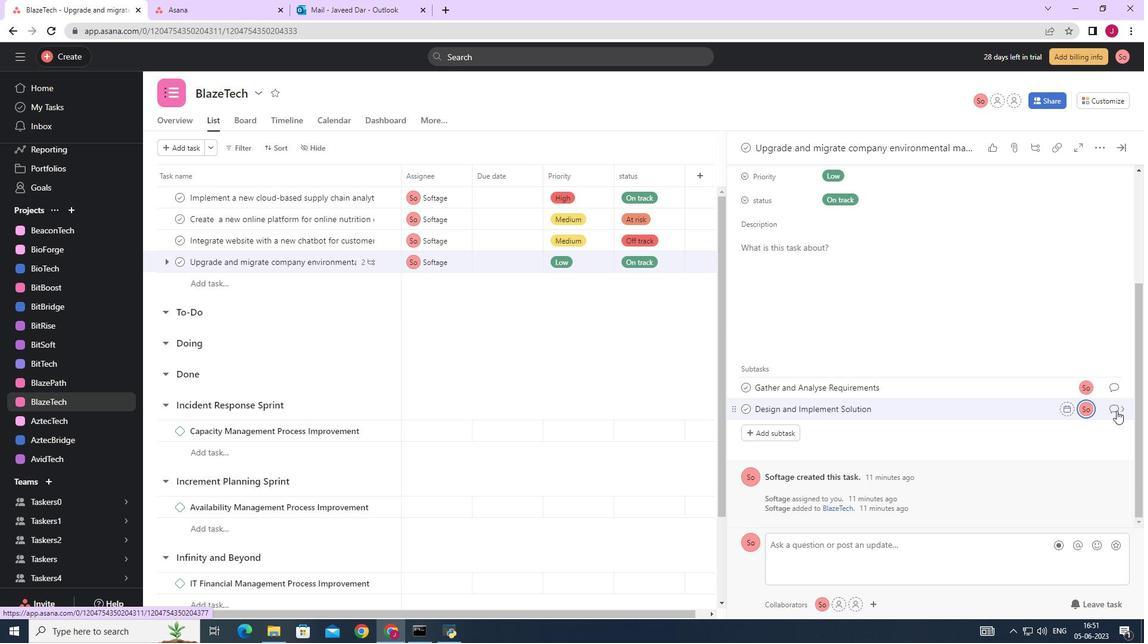 
Action: Mouse pressed left at (1118, 409)
Screenshot: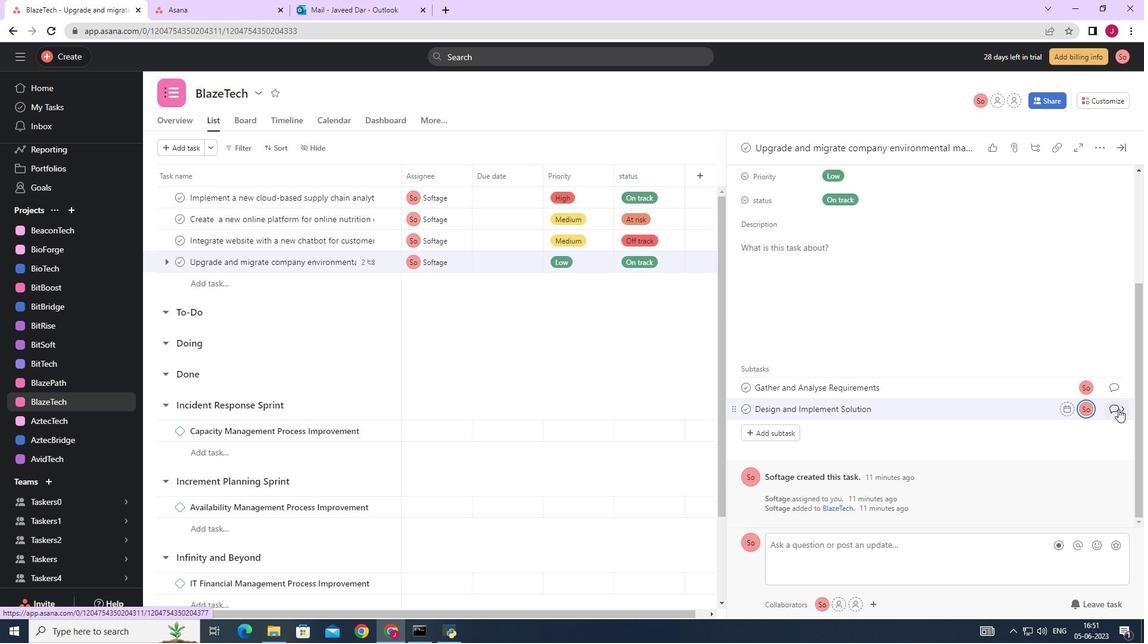 
Action: Mouse moved to (797, 317)
Screenshot: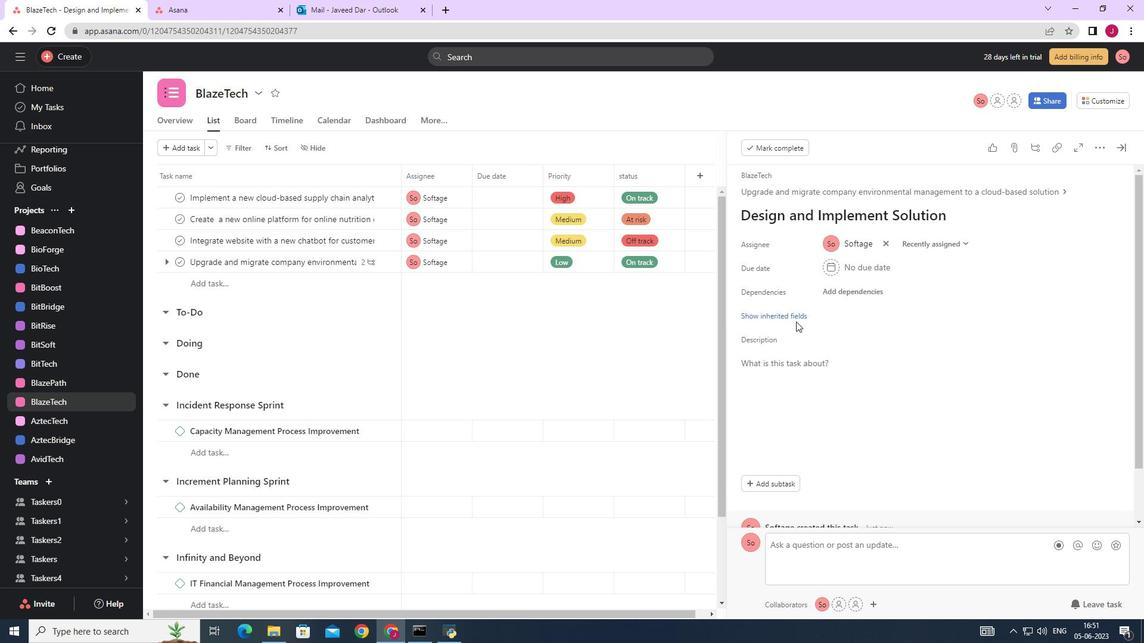 
Action: Mouse pressed left at (797, 317)
Screenshot: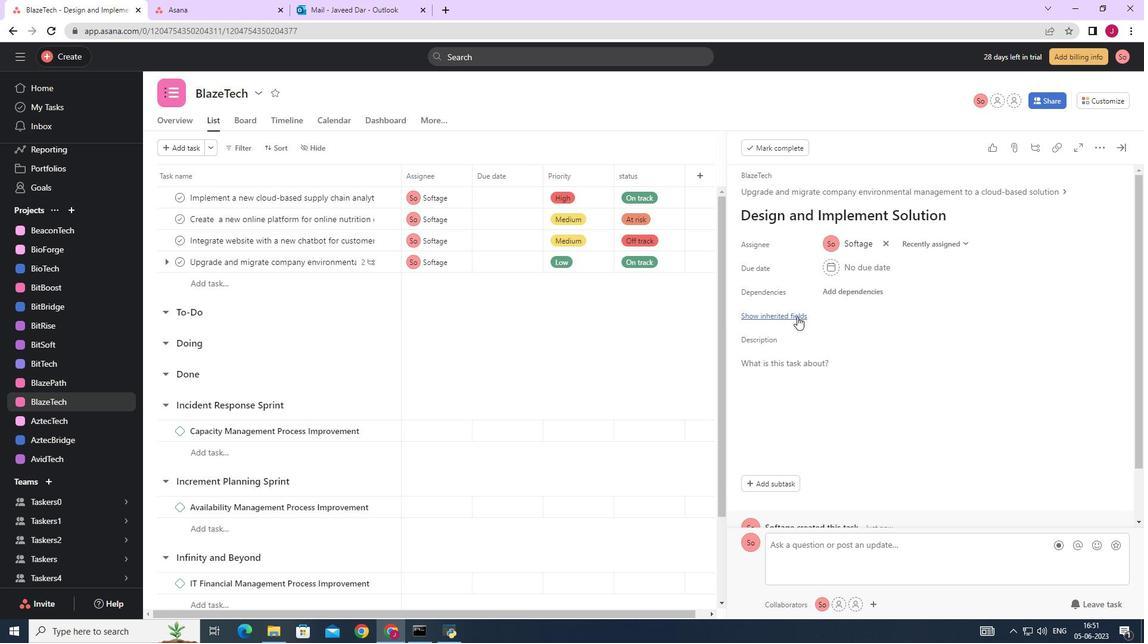 
Action: Mouse moved to (839, 336)
Screenshot: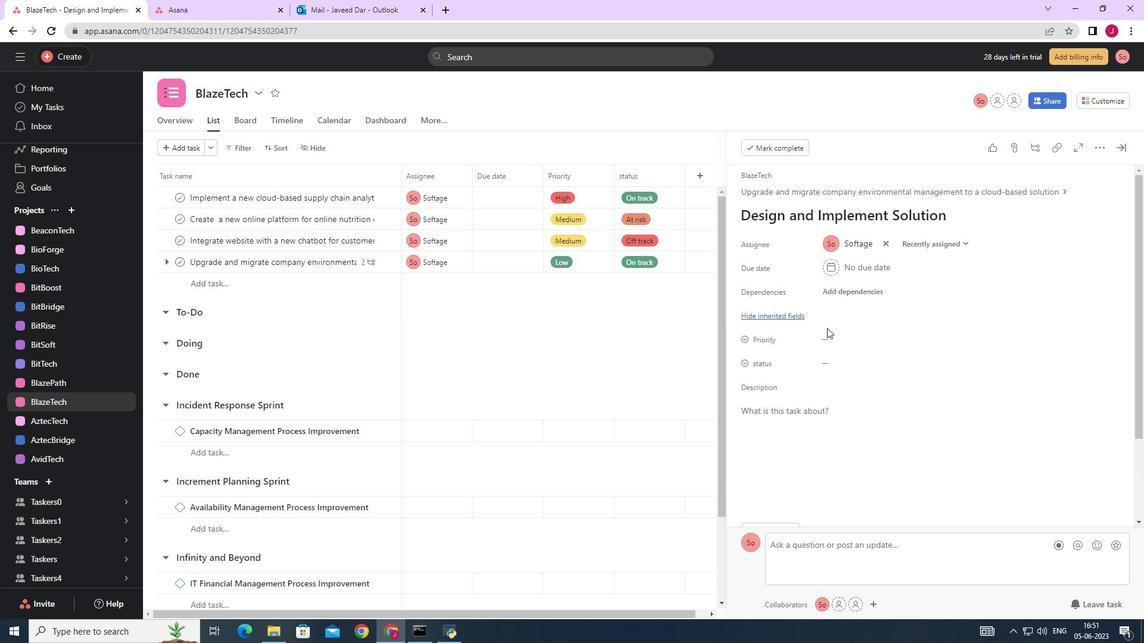 
Action: Mouse pressed left at (839, 336)
Screenshot: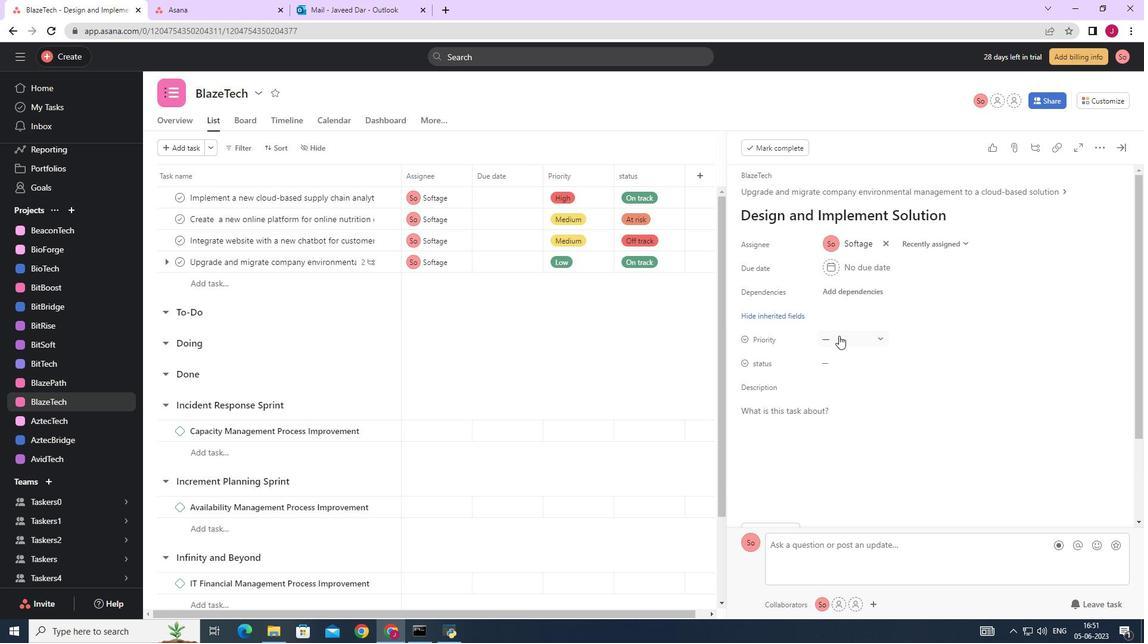 
Action: Mouse moved to (857, 376)
Screenshot: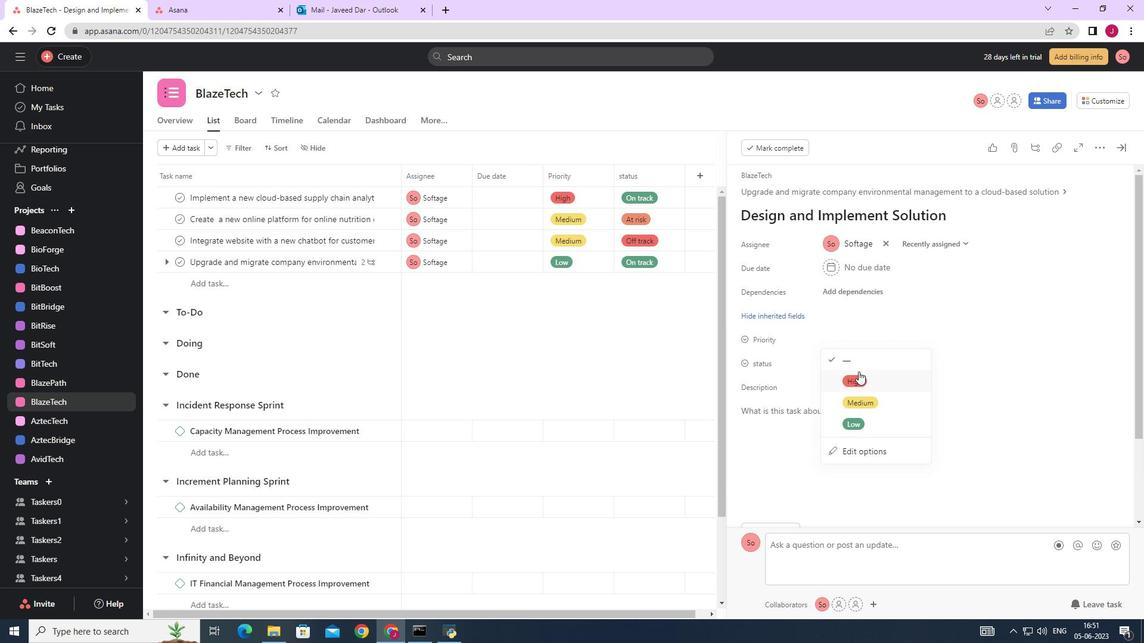 
Action: Mouse pressed left at (857, 376)
Screenshot: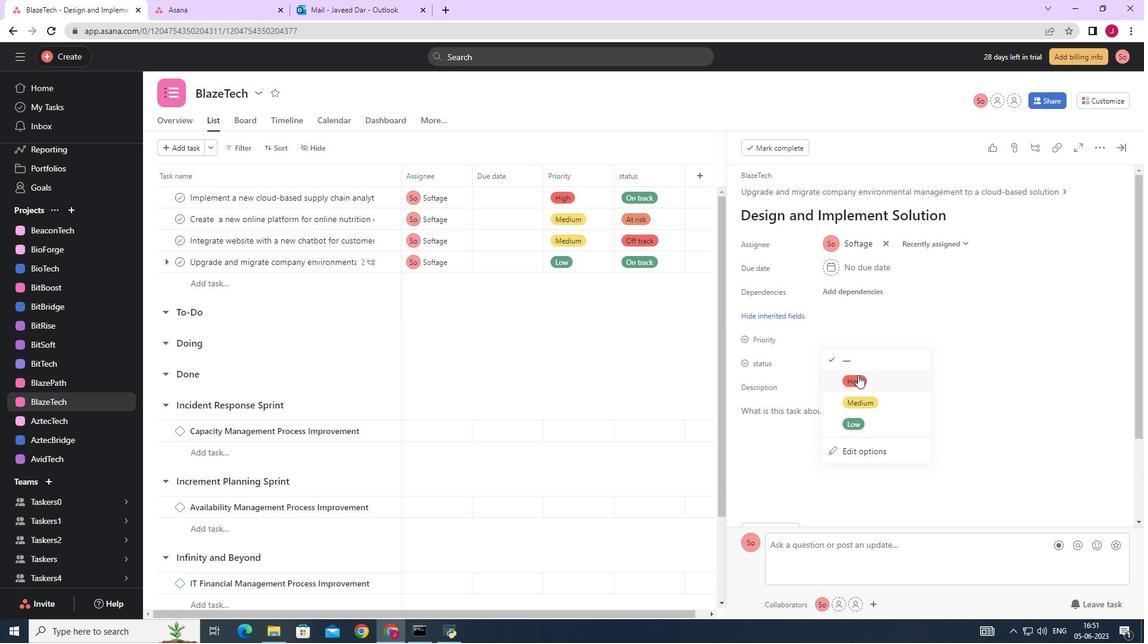 
Action: Mouse moved to (841, 363)
Screenshot: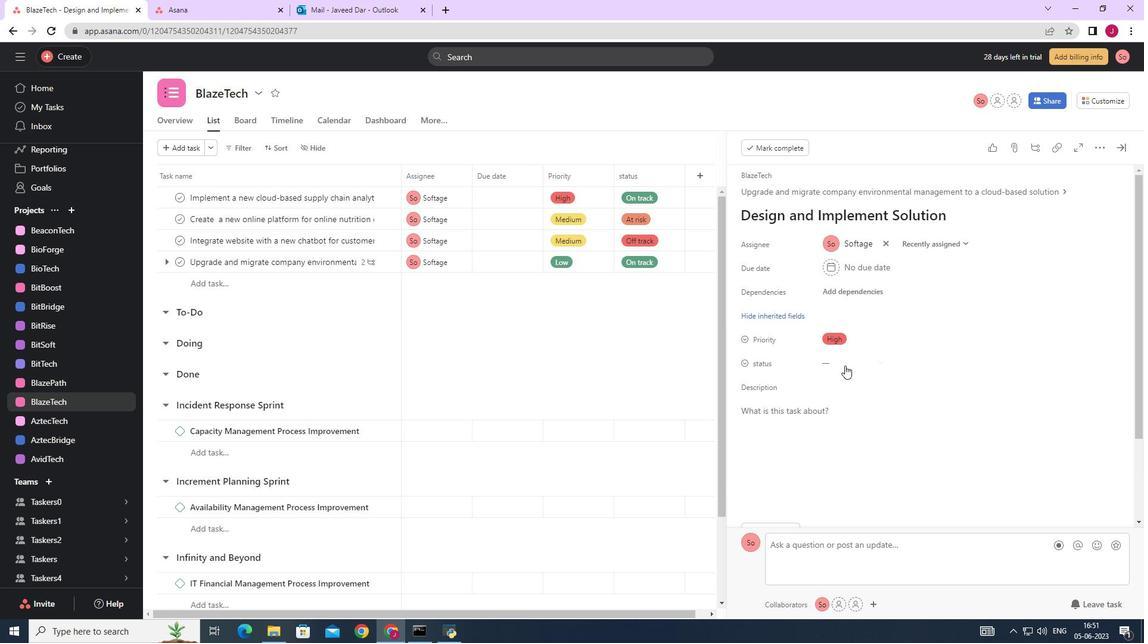 
Action: Mouse pressed left at (841, 363)
Screenshot: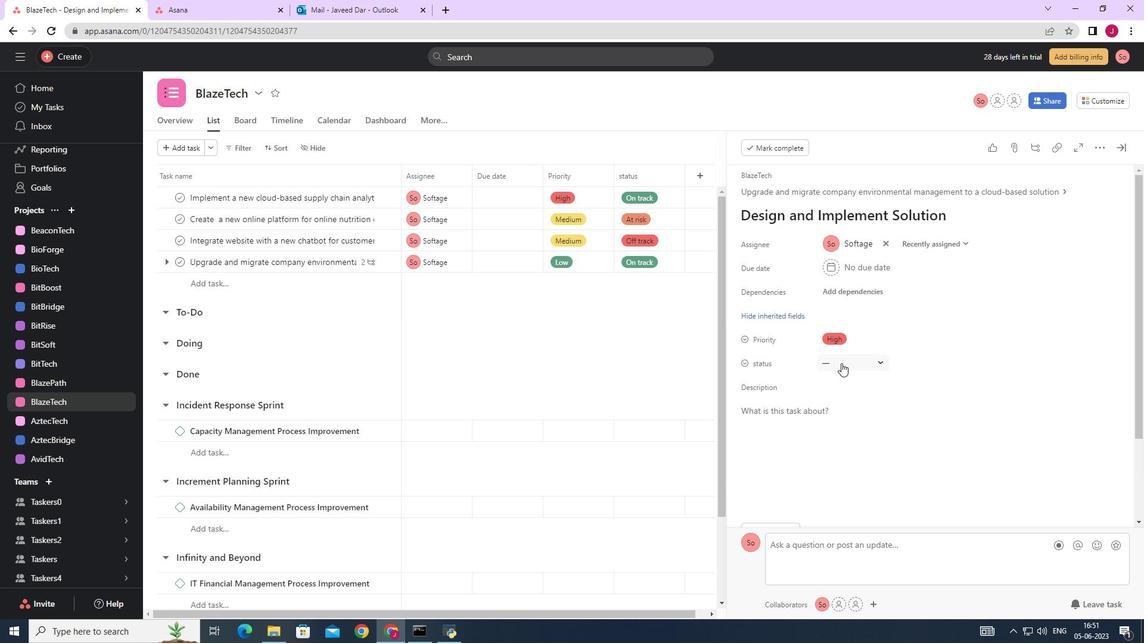 
Action: Mouse moved to (860, 424)
Screenshot: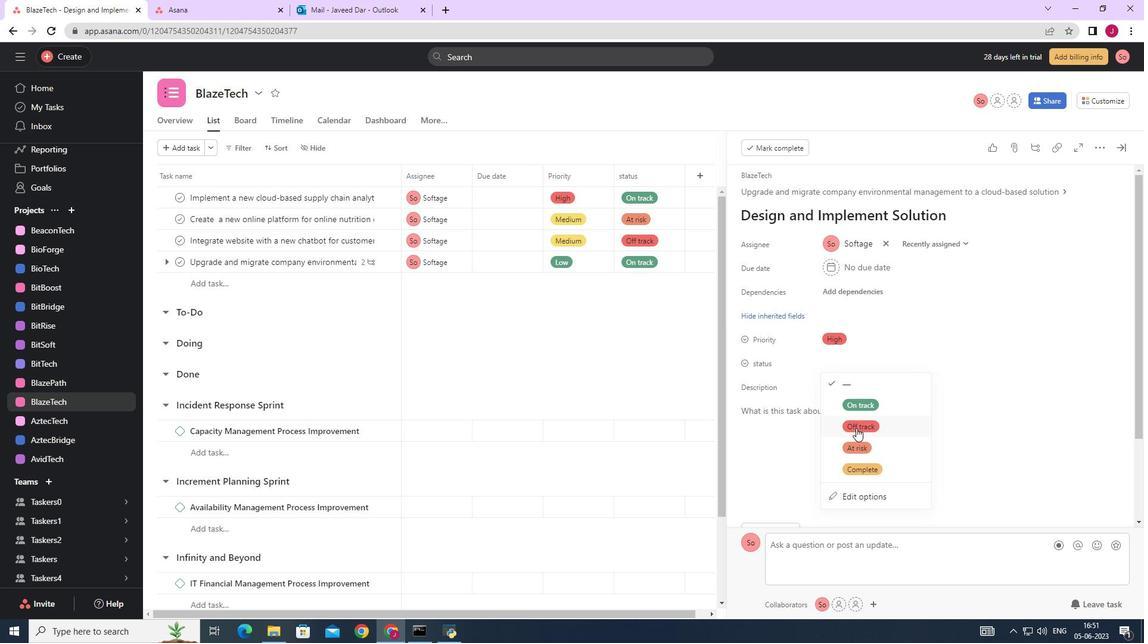 
Action: Mouse pressed left at (860, 424)
Screenshot: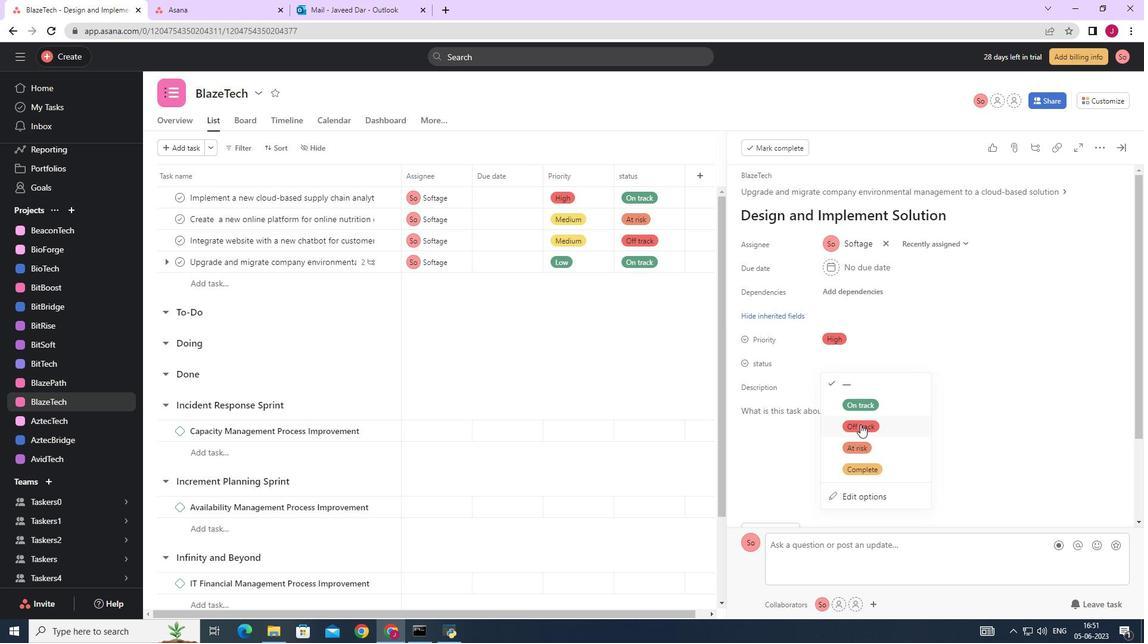 
Action: Mouse moved to (1121, 151)
Screenshot: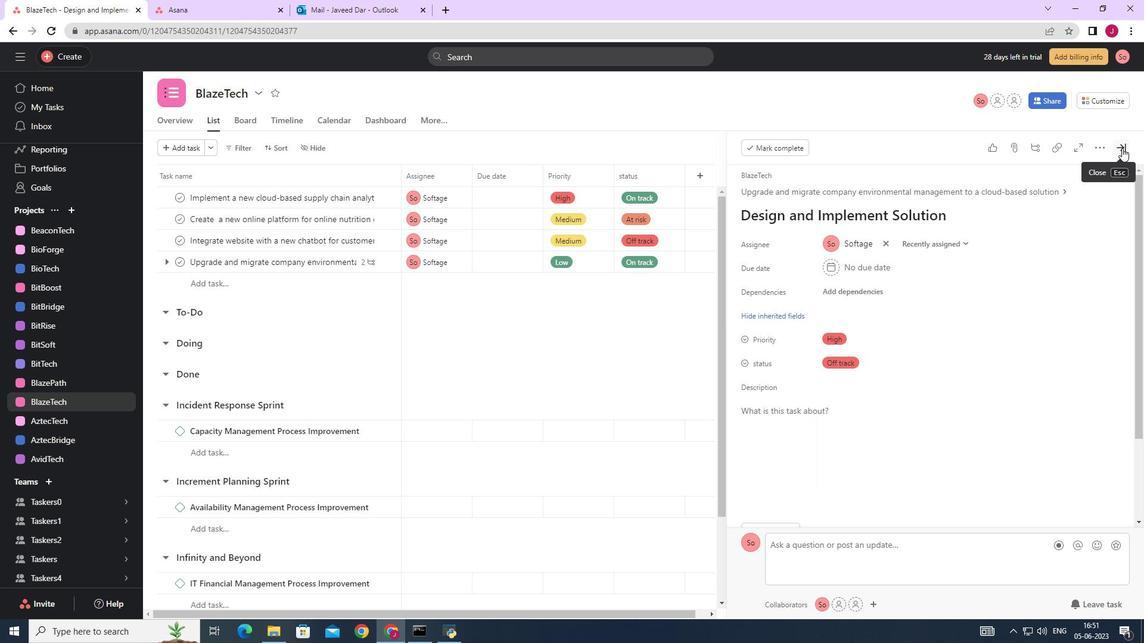 
Action: Mouse pressed left at (1121, 151)
Screenshot: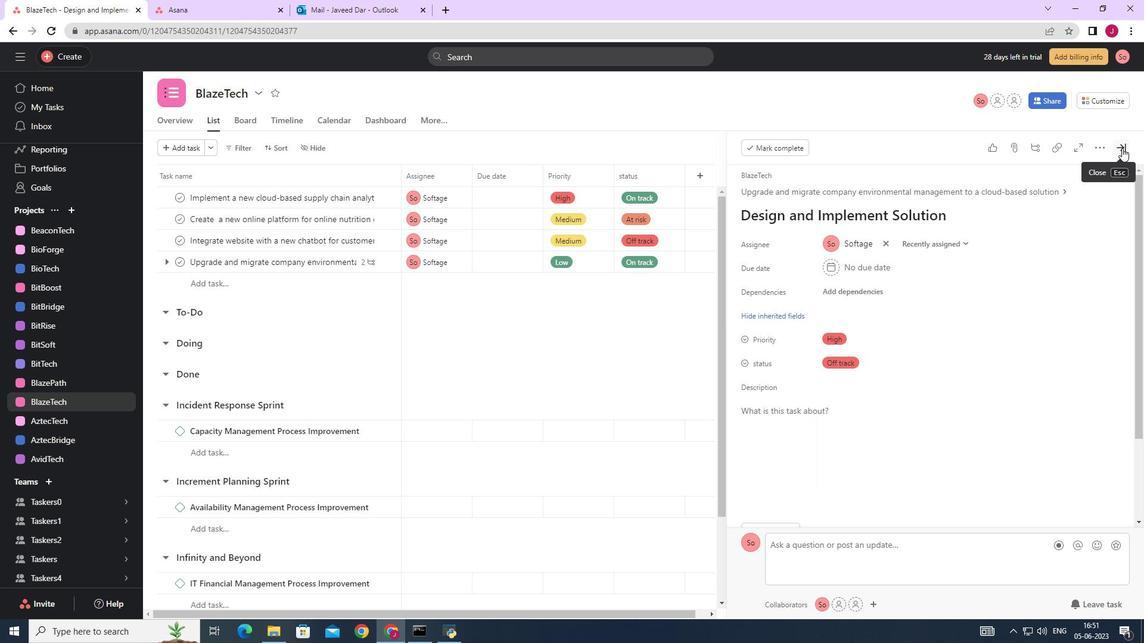 
